 Task: Measure the distance between New Orleans and Mobile.
Action: Mouse moved to (172, 153)
Screenshot: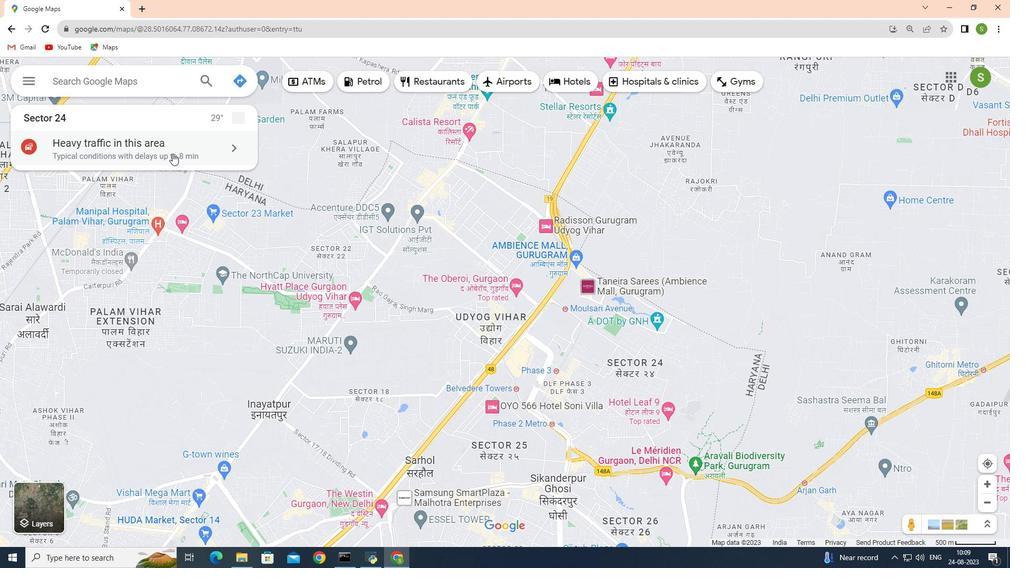 
Action: Mouse pressed left at (172, 153)
Screenshot: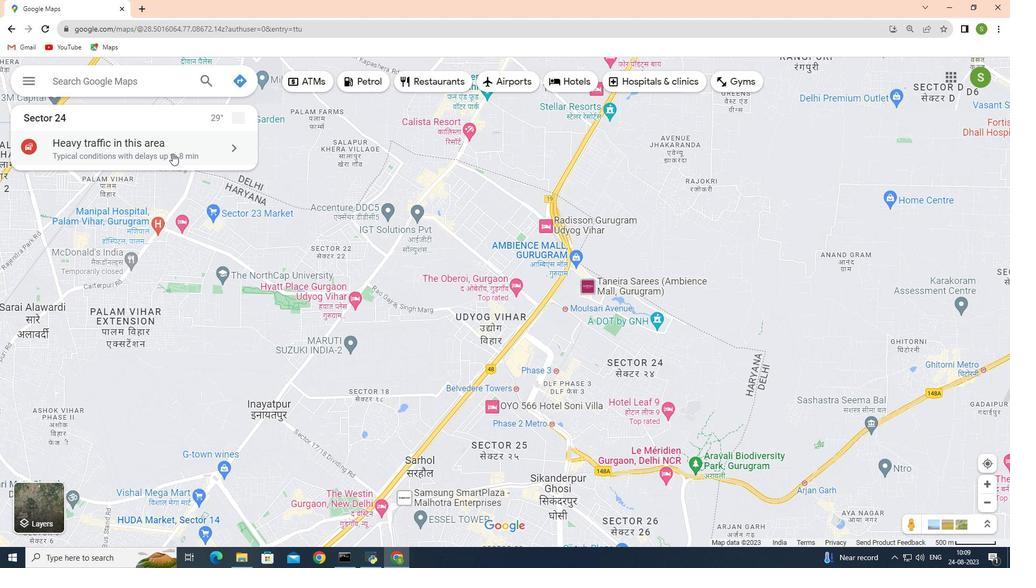 
Action: Mouse moved to (116, 116)
Screenshot: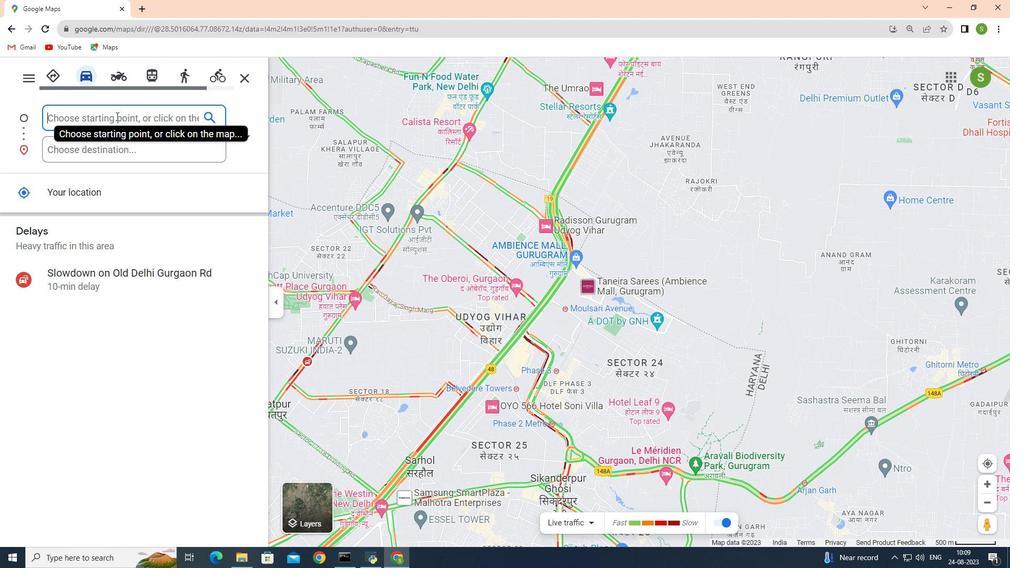 
Action: Mouse pressed left at (116, 116)
Screenshot: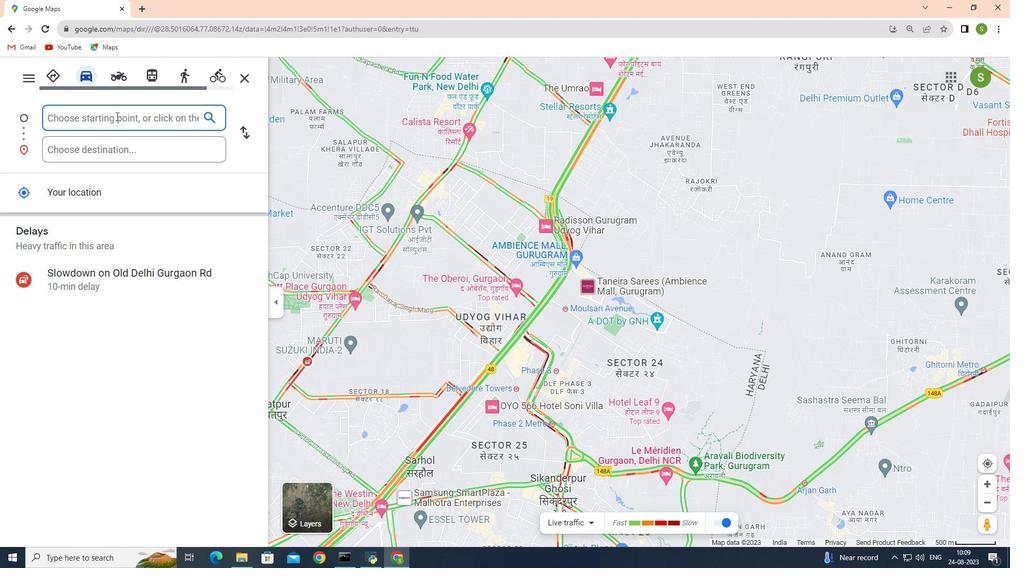 
Action: Key pressed <Key.shift>New<Key.space>orleans
Screenshot: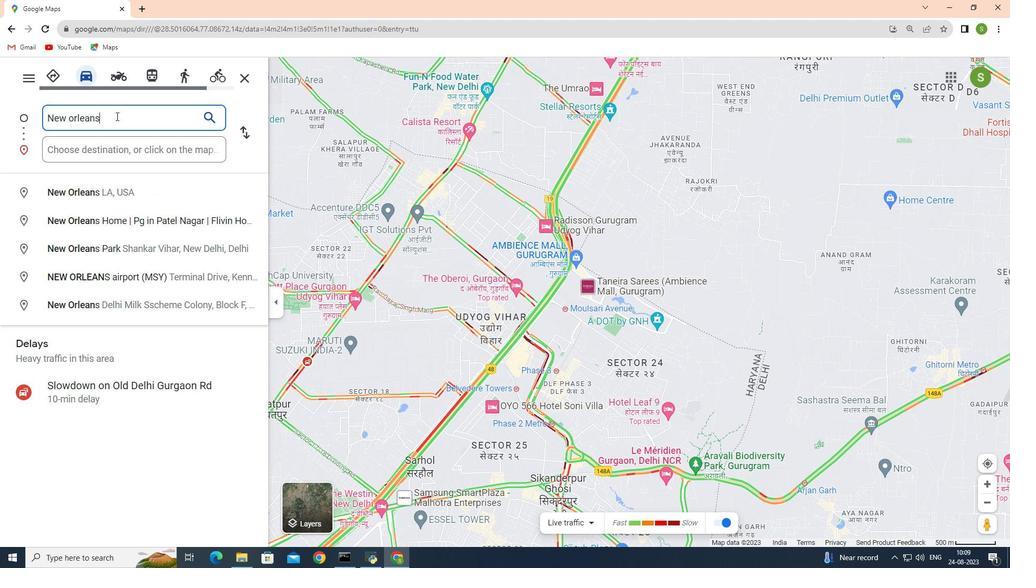 
Action: Mouse moved to (120, 190)
Screenshot: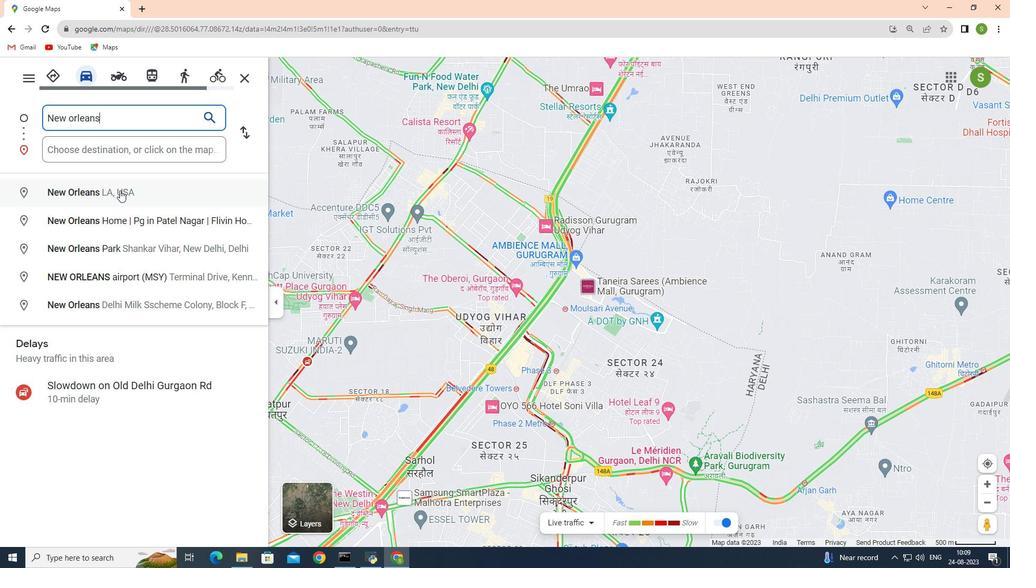 
Action: Mouse pressed left at (120, 190)
Screenshot: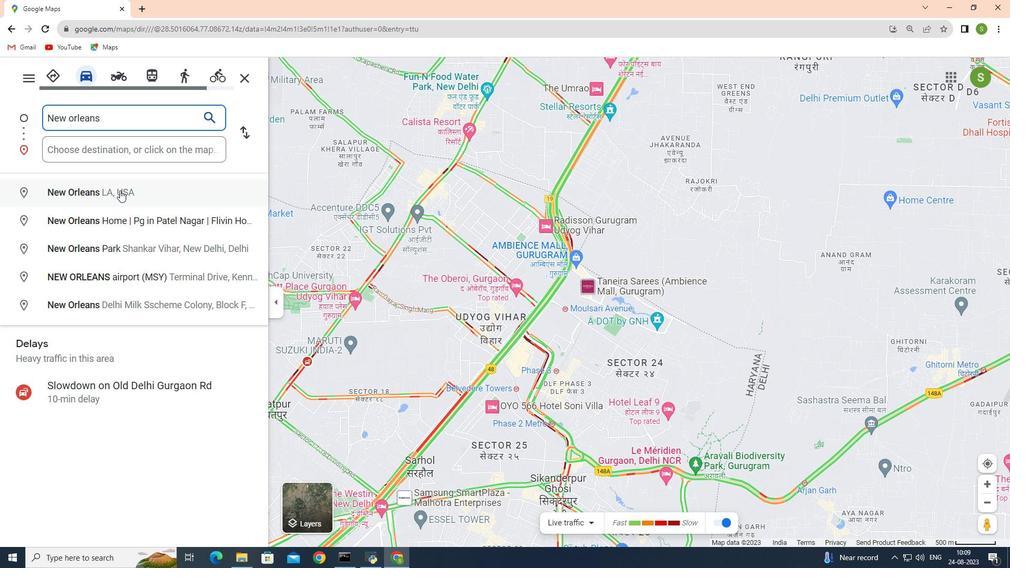 
Action: Mouse moved to (100, 148)
Screenshot: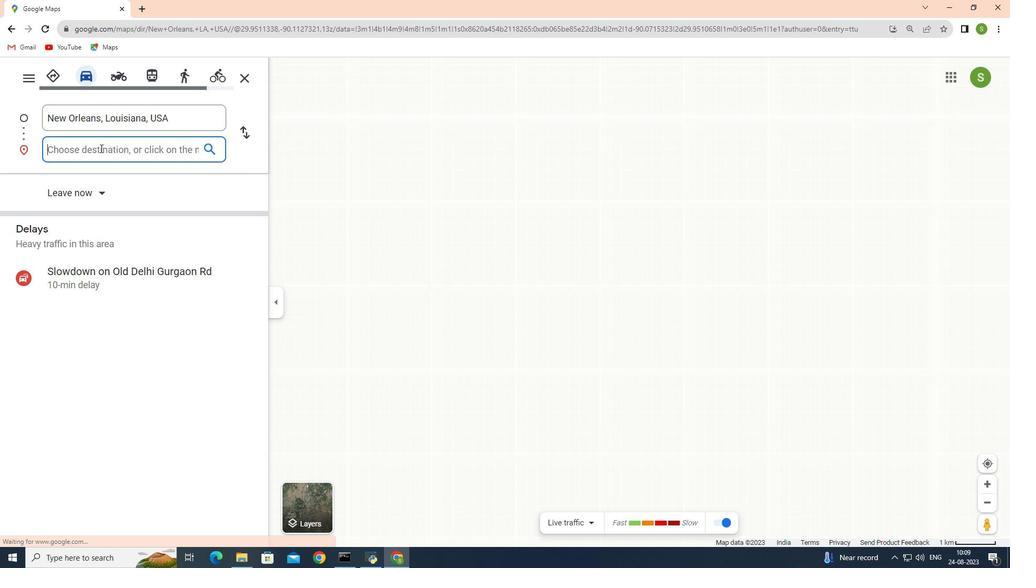 
Action: Mouse pressed left at (100, 148)
Screenshot: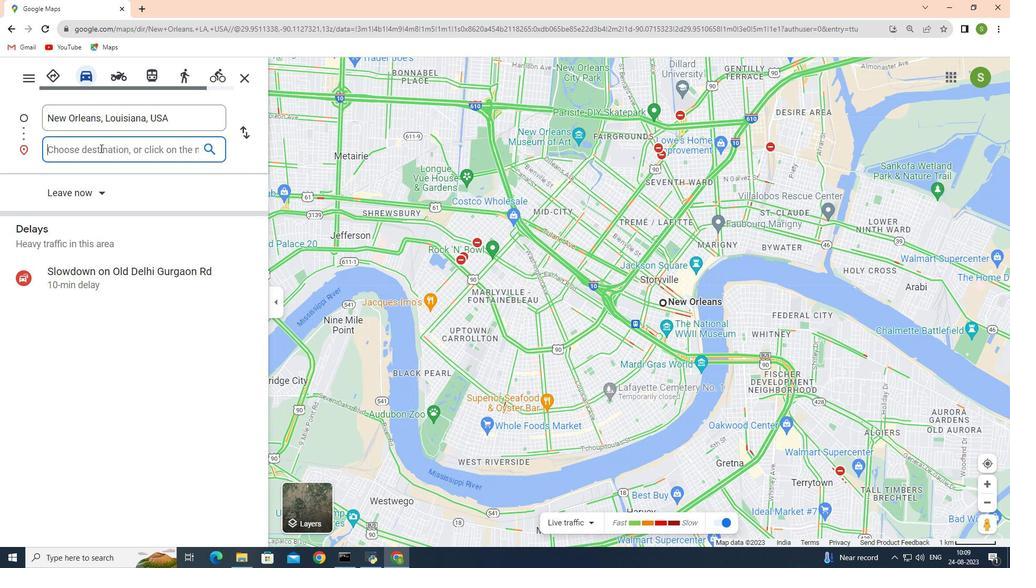 
Action: Key pressed <Key.shift>Mobile
Screenshot: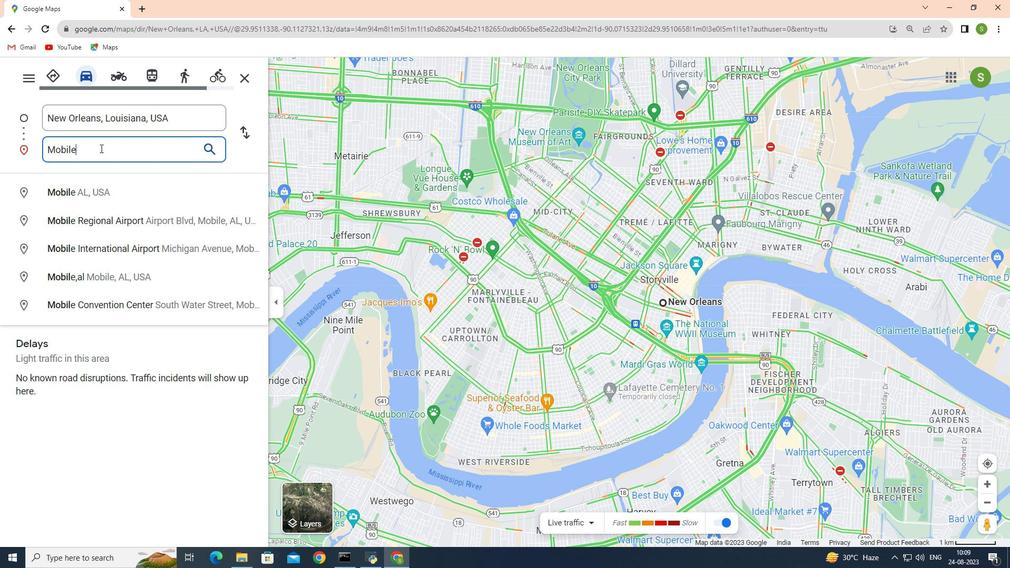 
Action: Mouse moved to (106, 188)
Screenshot: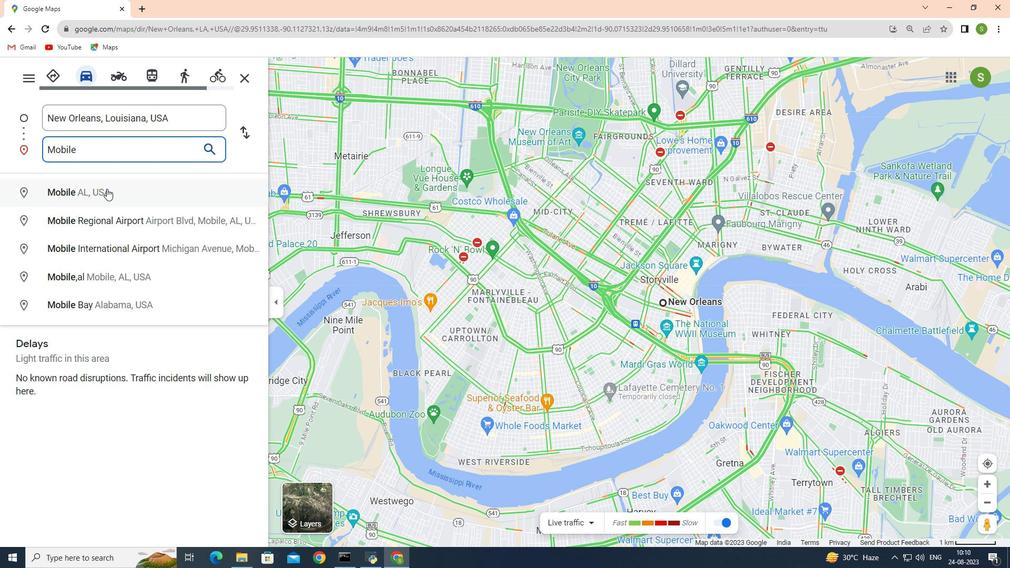 
Action: Mouse pressed left at (106, 188)
Screenshot: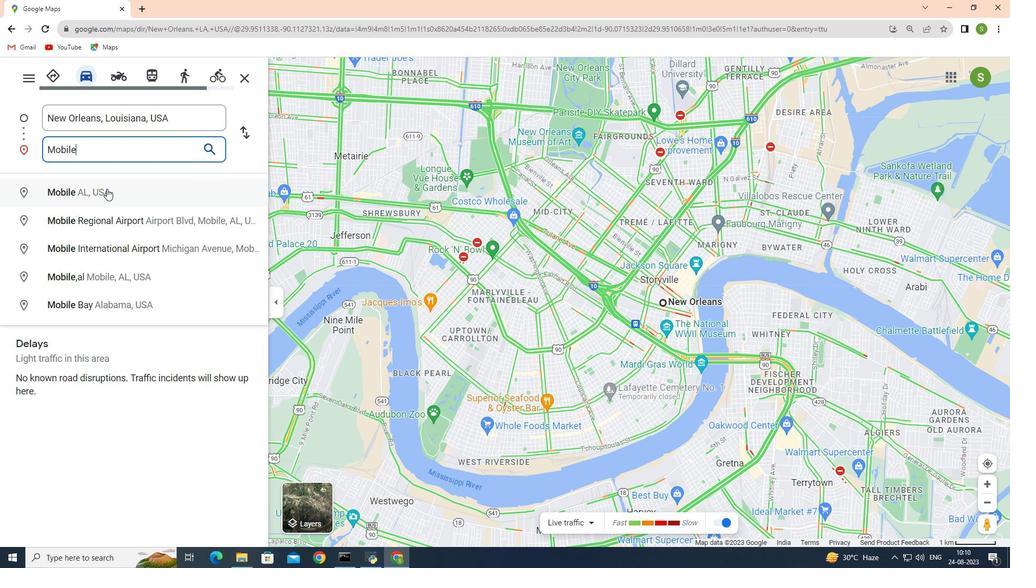 
Action: Mouse moved to (525, 509)
Screenshot: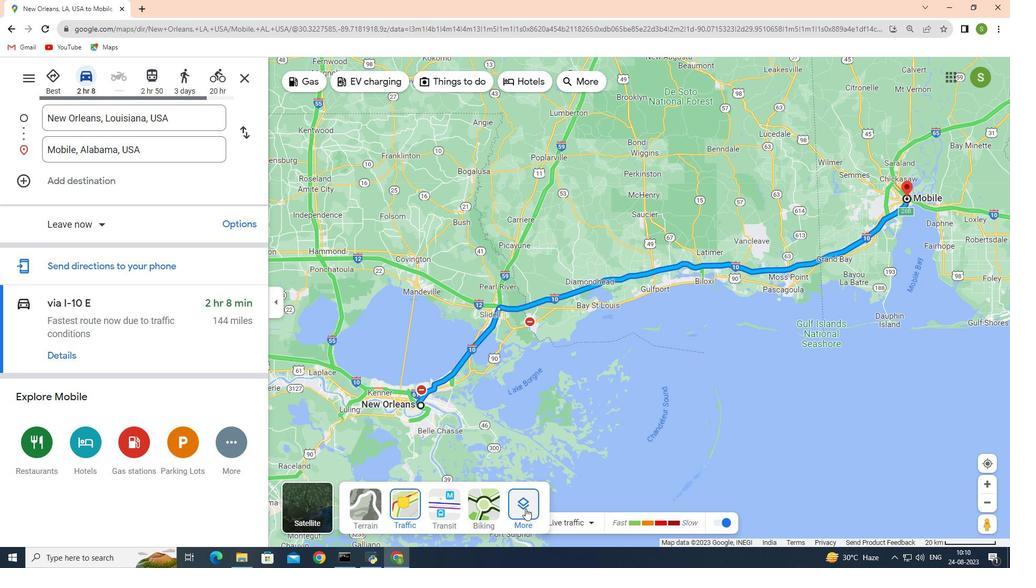 
Action: Mouse pressed left at (525, 509)
Screenshot: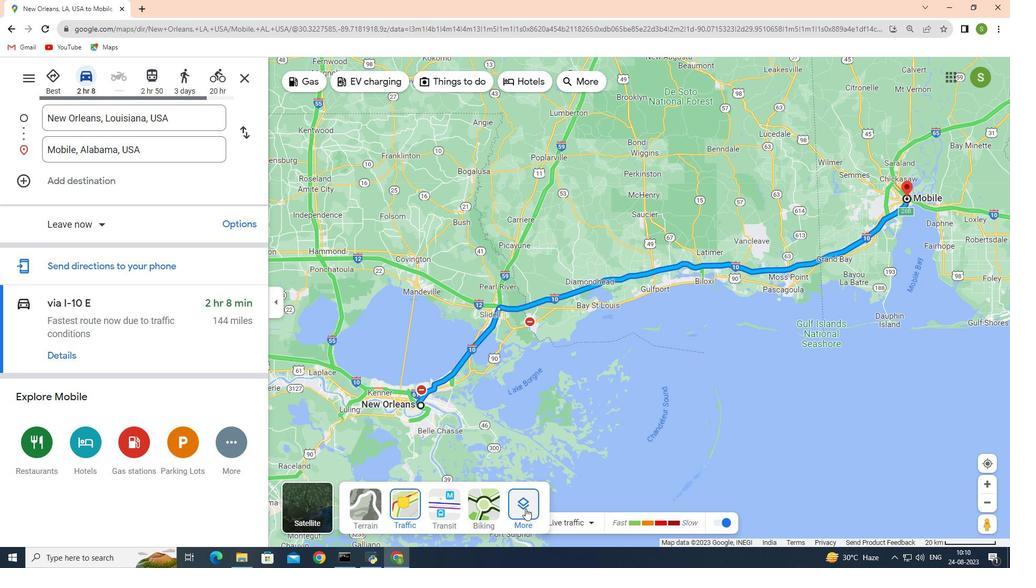 
Action: Mouse moved to (390, 401)
Screenshot: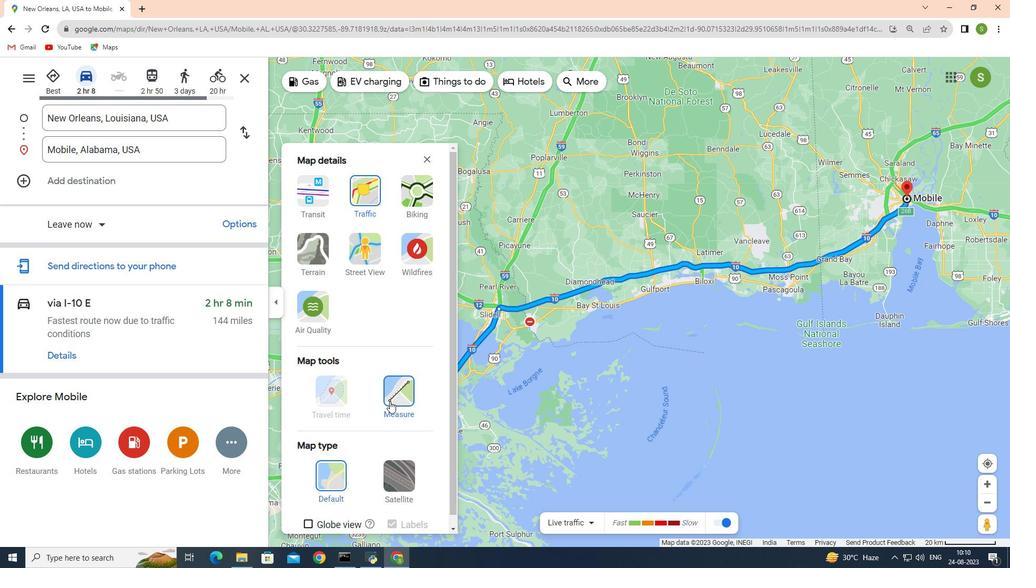 
Action: Mouse pressed left at (390, 401)
Screenshot: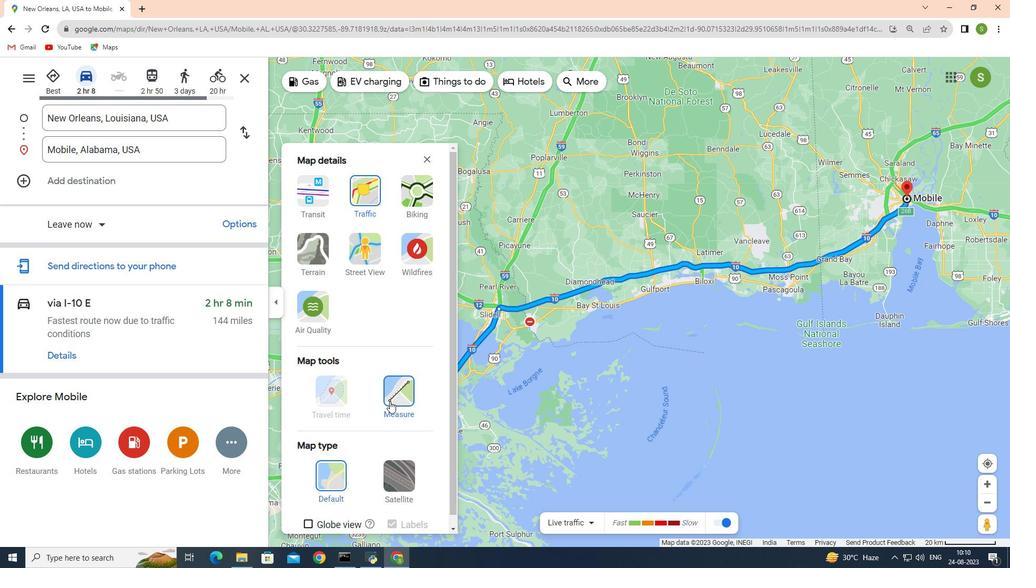 
Action: Mouse moved to (632, 425)
Screenshot: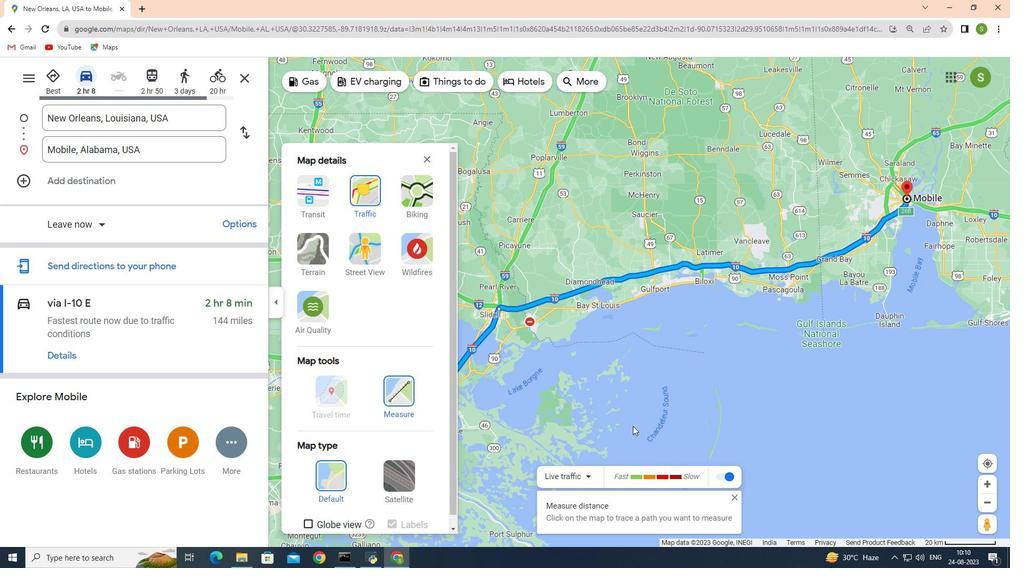 
Action: Mouse pressed left at (632, 425)
Screenshot: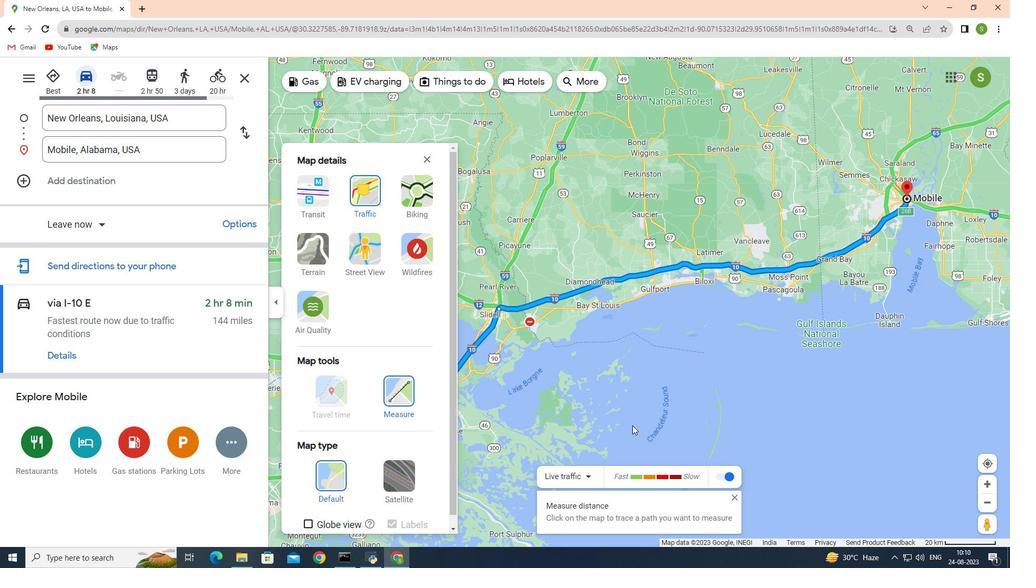 
Action: Mouse moved to (429, 156)
Screenshot: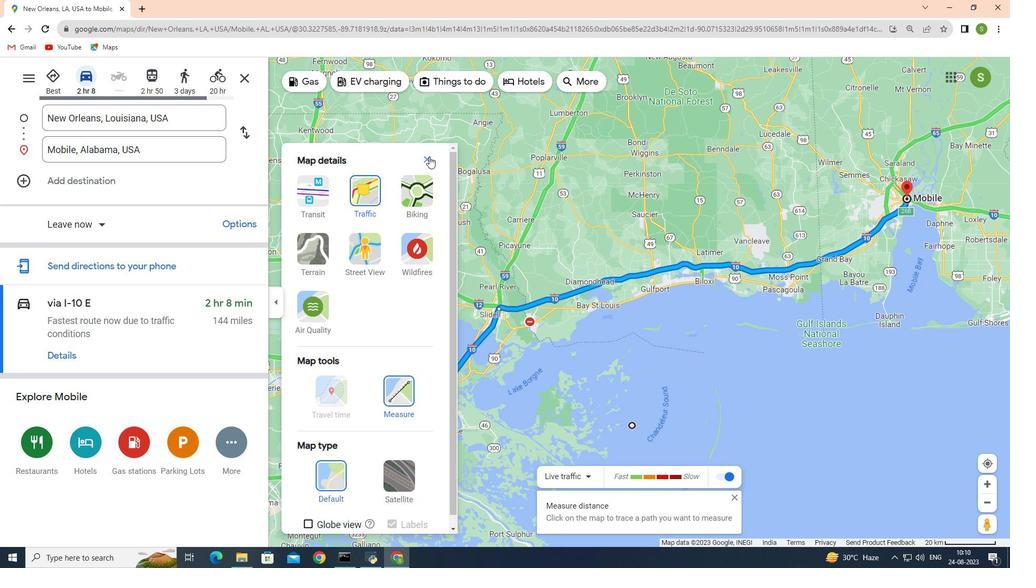 
Action: Mouse pressed left at (429, 156)
Screenshot: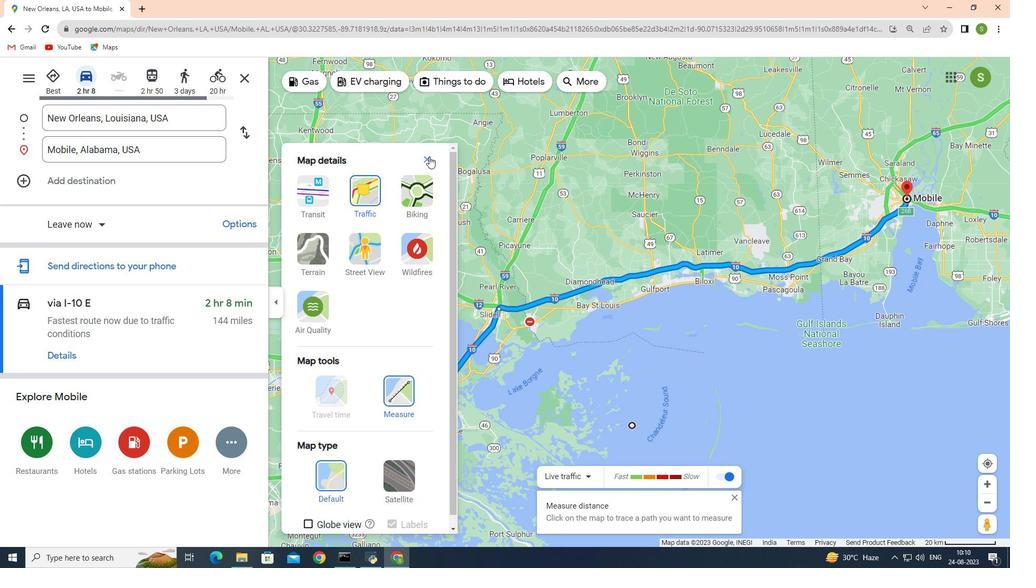
Action: Mouse moved to (422, 406)
Screenshot: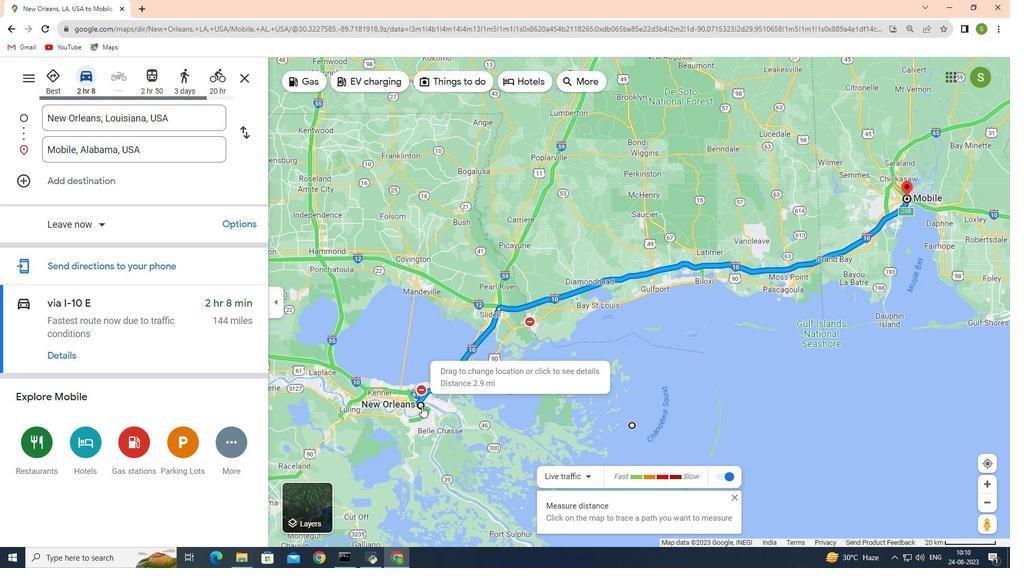 
Action: Mouse pressed left at (422, 406)
Screenshot: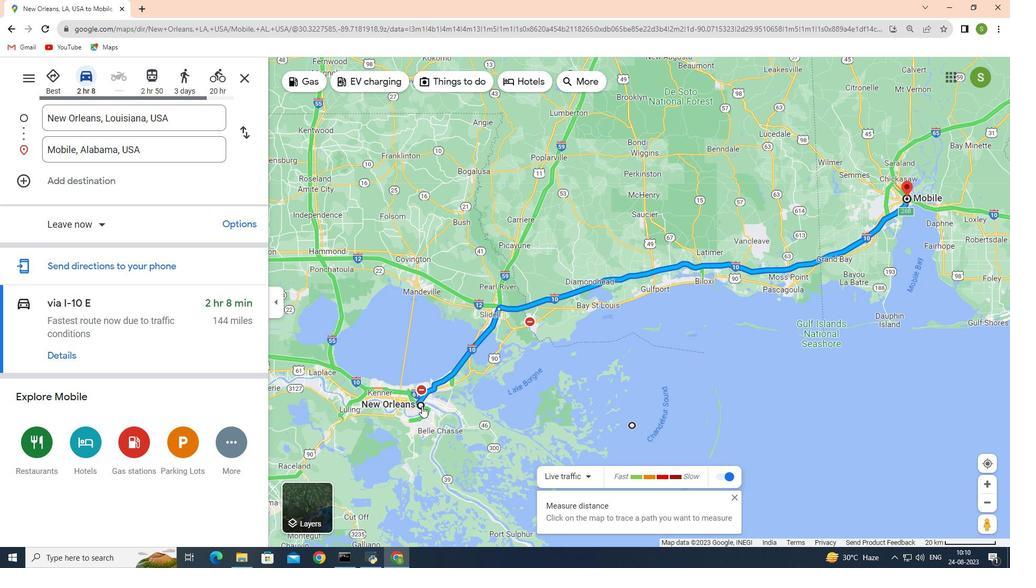 
Action: Mouse moved to (905, 196)
Screenshot: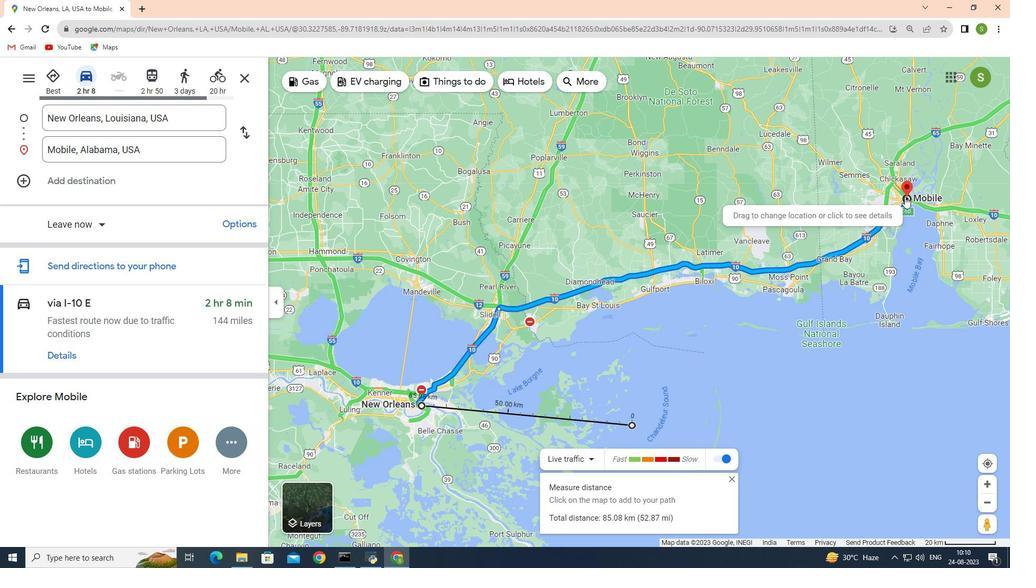 
Action: Mouse pressed left at (905, 196)
Screenshot: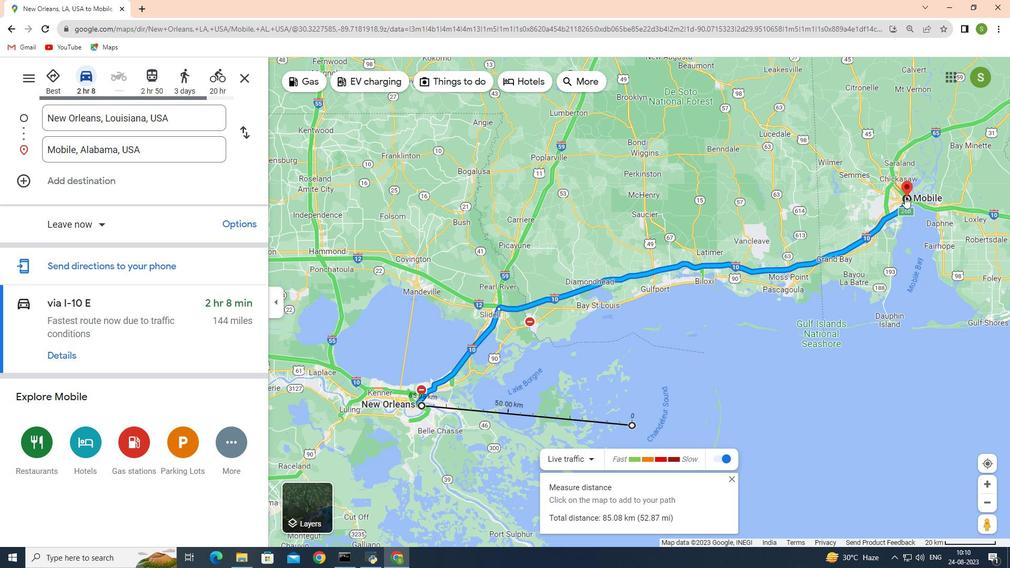 
Action: Mouse moved to (581, 388)
Screenshot: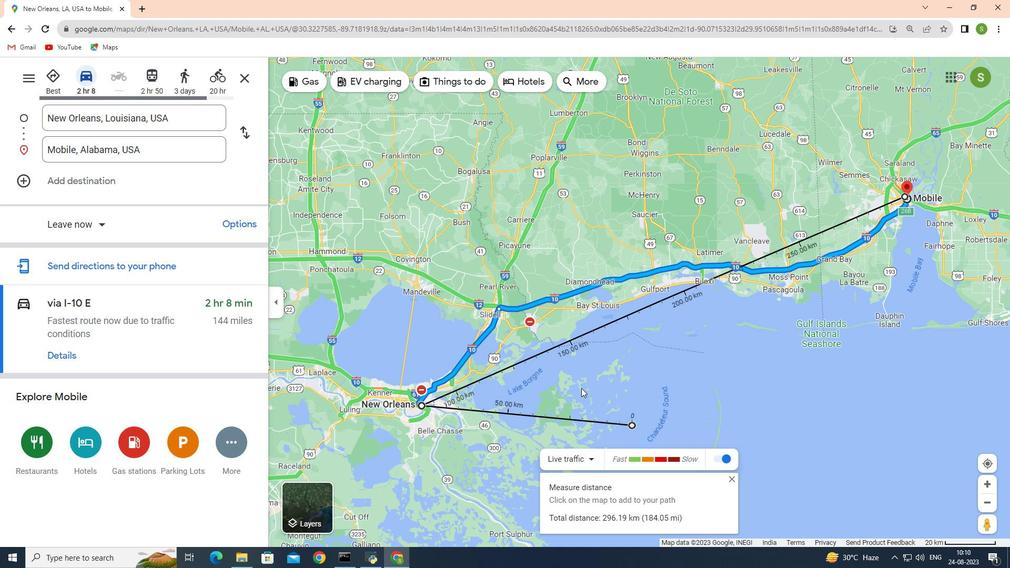
Action: Mouse scrolled (581, 387) with delta (0, 0)
Screenshot: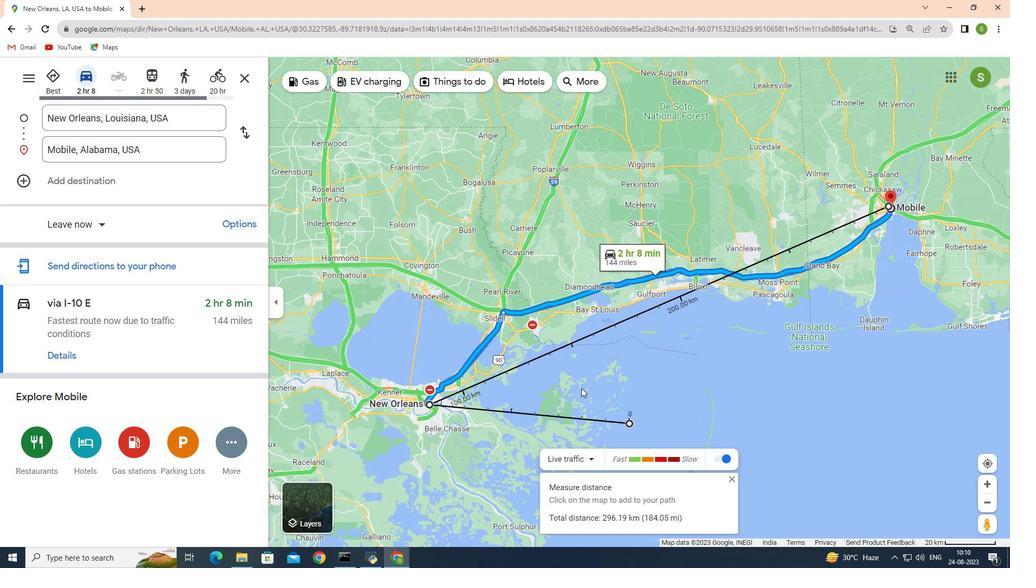 
Action: Mouse scrolled (581, 387) with delta (0, 0)
Screenshot: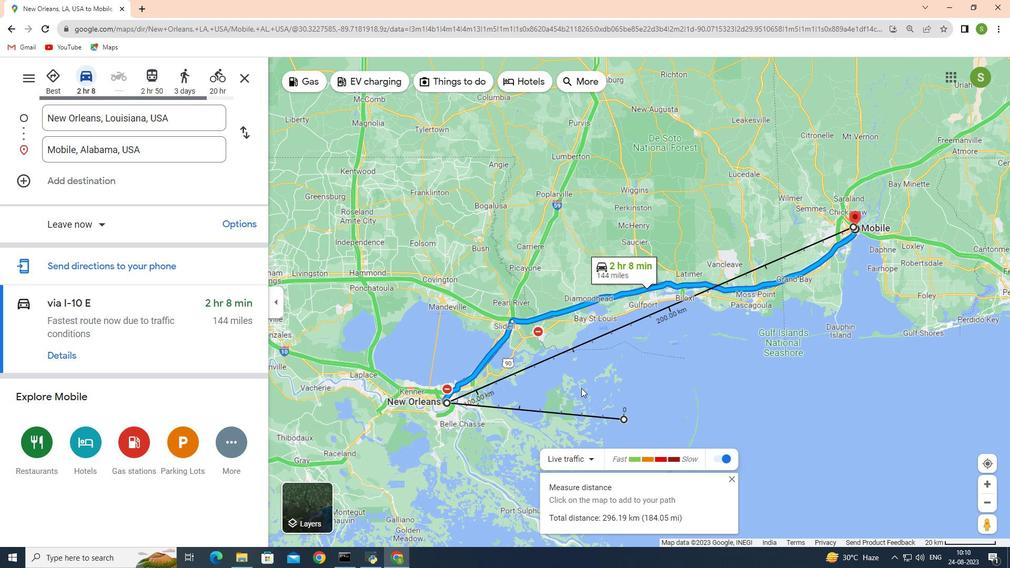 
Action: Mouse scrolled (581, 388) with delta (0, 0)
Screenshot: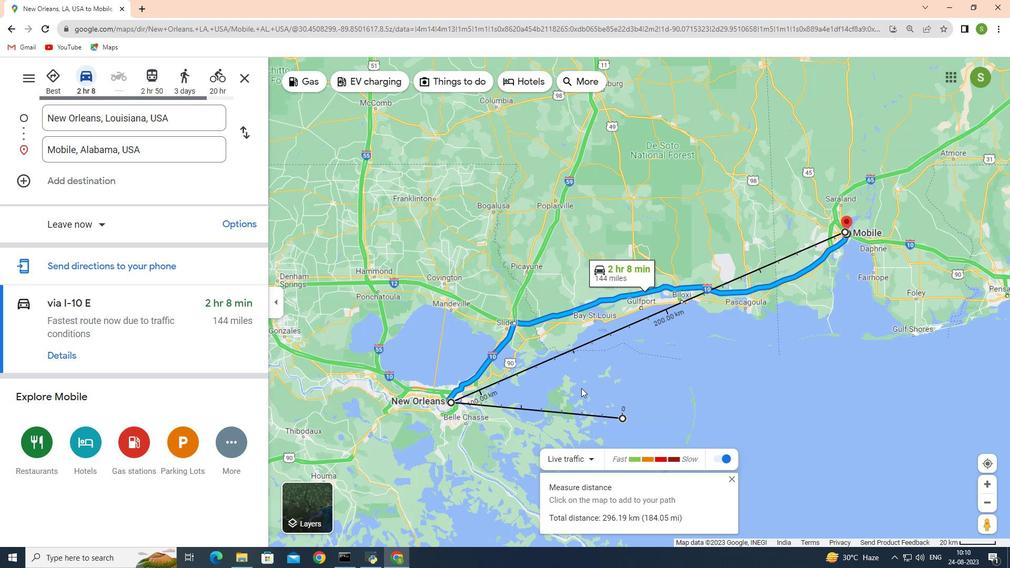 
Action: Mouse scrolled (581, 388) with delta (0, 0)
Screenshot: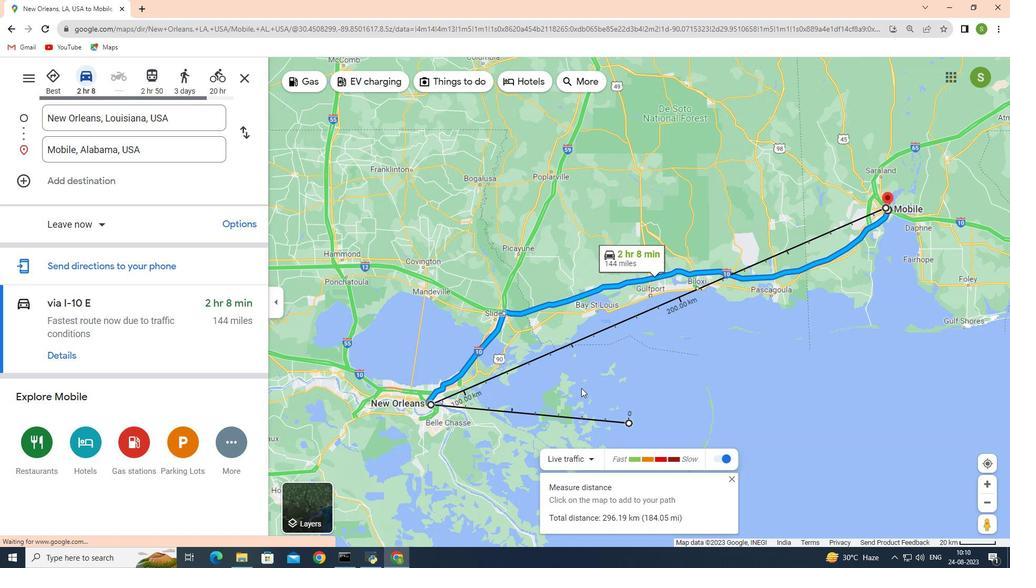 
Action: Mouse scrolled (581, 388) with delta (0, 0)
Screenshot: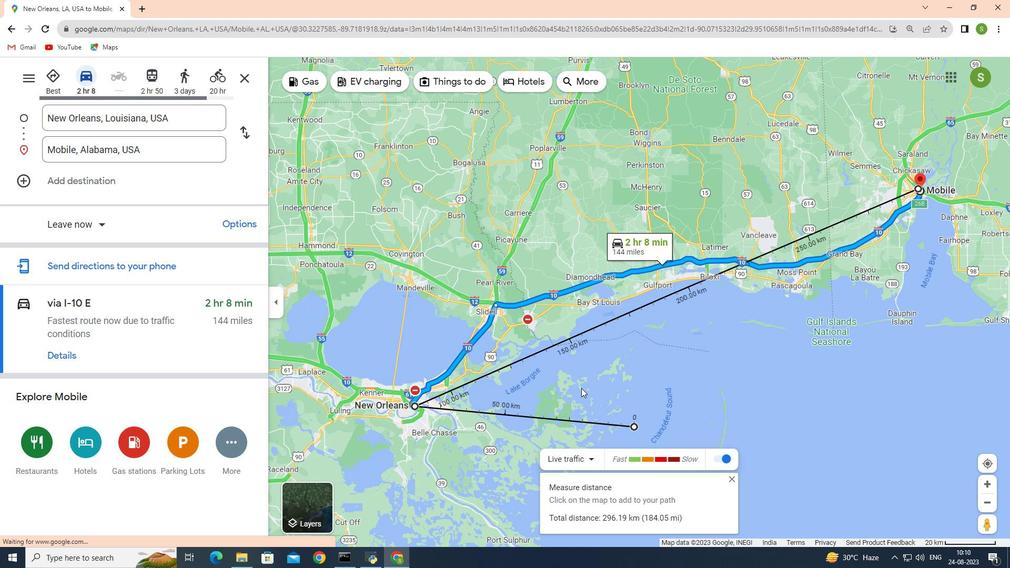 
Action: Mouse scrolled (581, 388) with delta (0, 0)
Screenshot: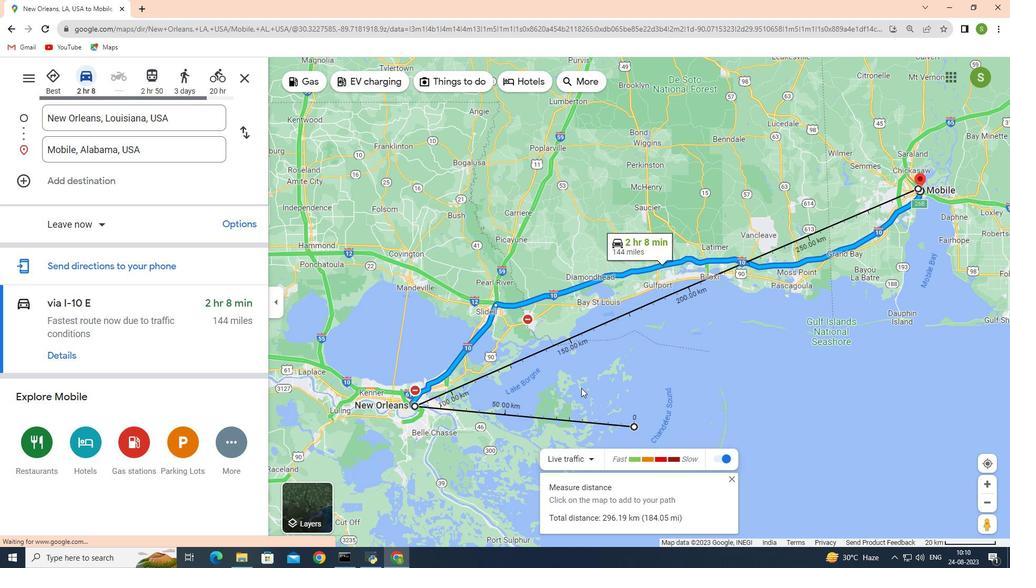 
Action: Mouse scrolled (581, 388) with delta (0, 0)
Screenshot: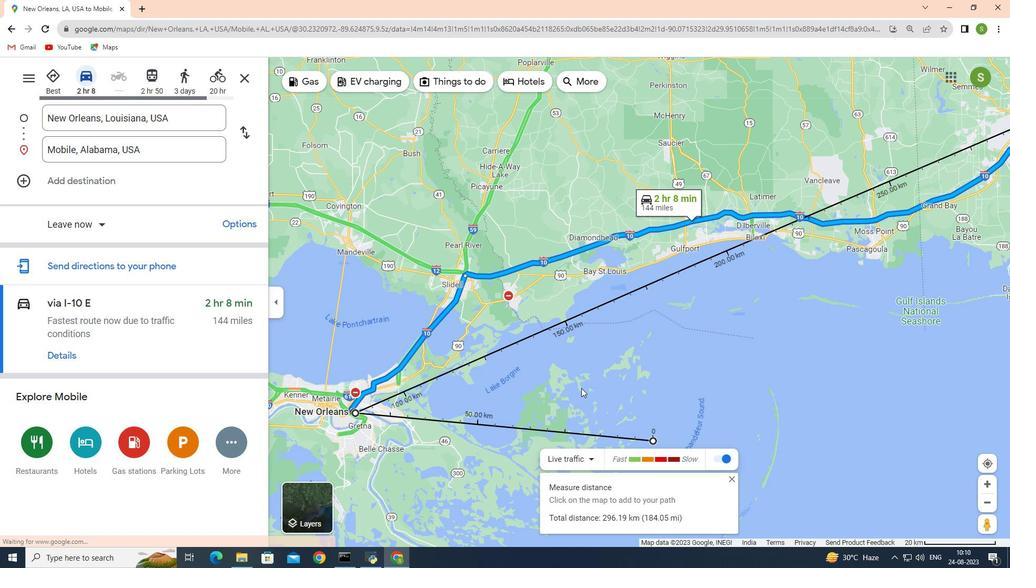 
Action: Mouse scrolled (581, 388) with delta (0, 0)
Screenshot: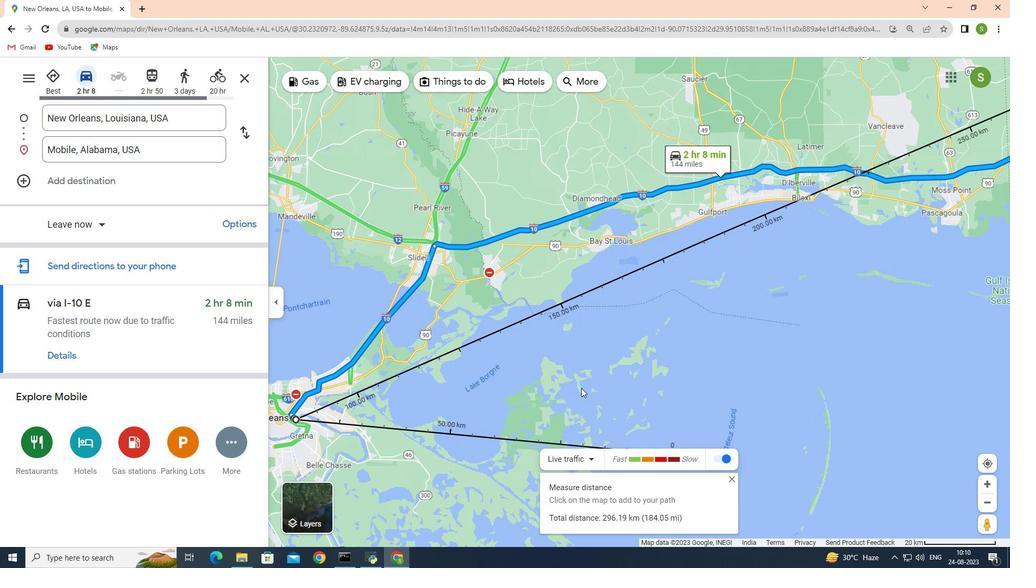 
Action: Mouse scrolled (581, 387) with delta (0, 0)
Screenshot: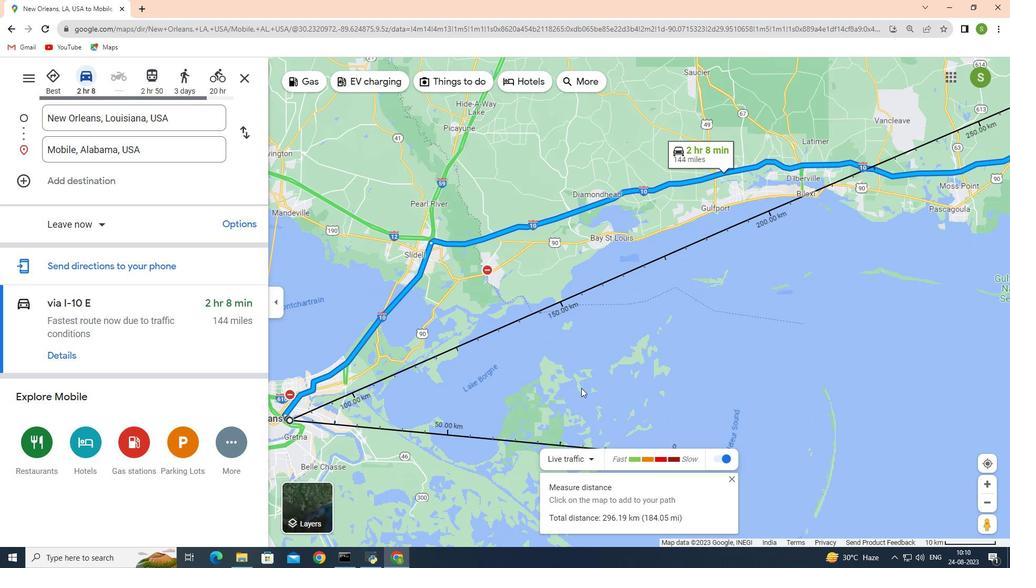 
Action: Mouse scrolled (581, 387) with delta (0, 0)
Screenshot: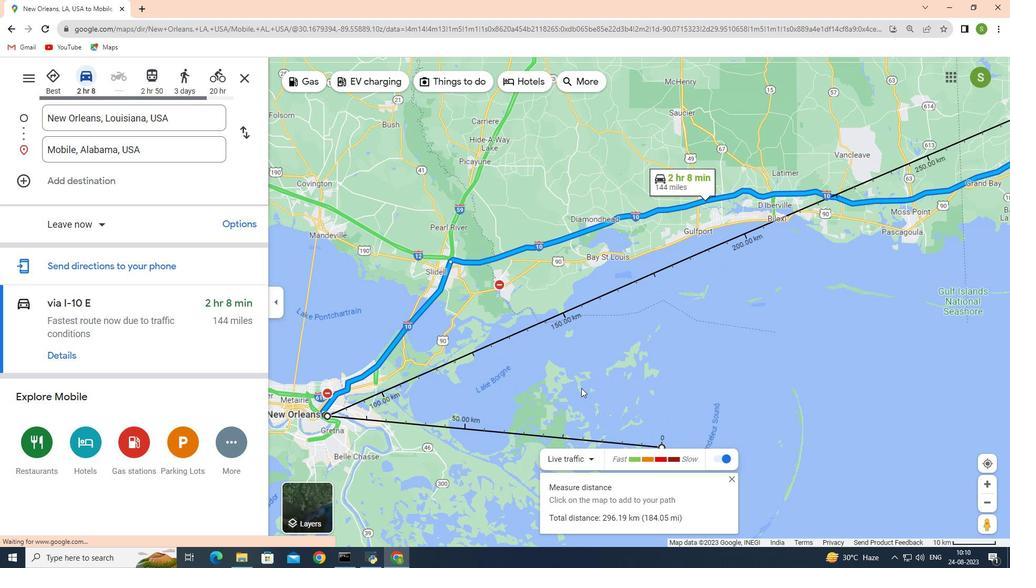 
Action: Mouse moved to (588, 386)
Screenshot: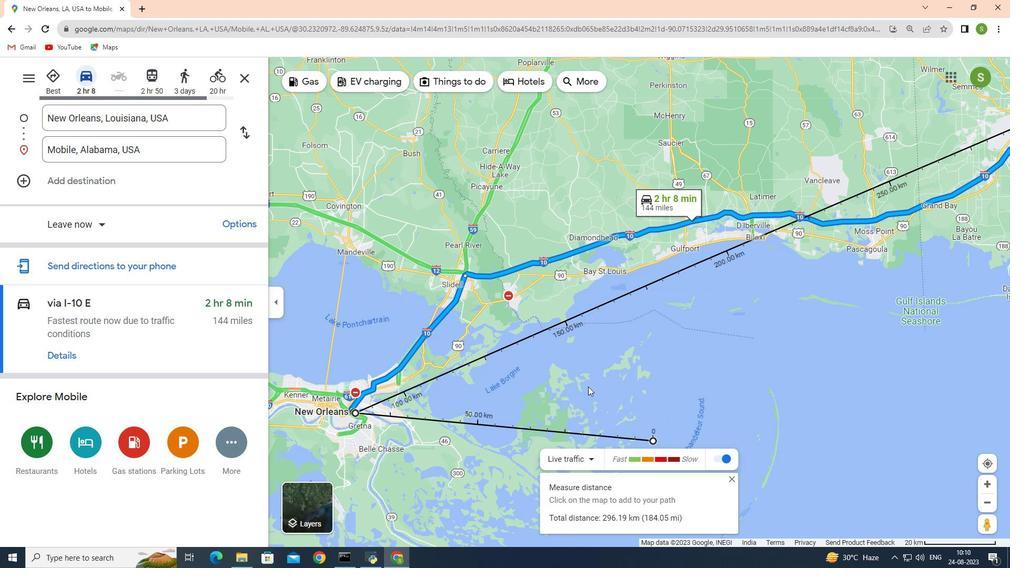 
Action: Mouse scrolled (588, 387) with delta (0, 0)
Screenshot: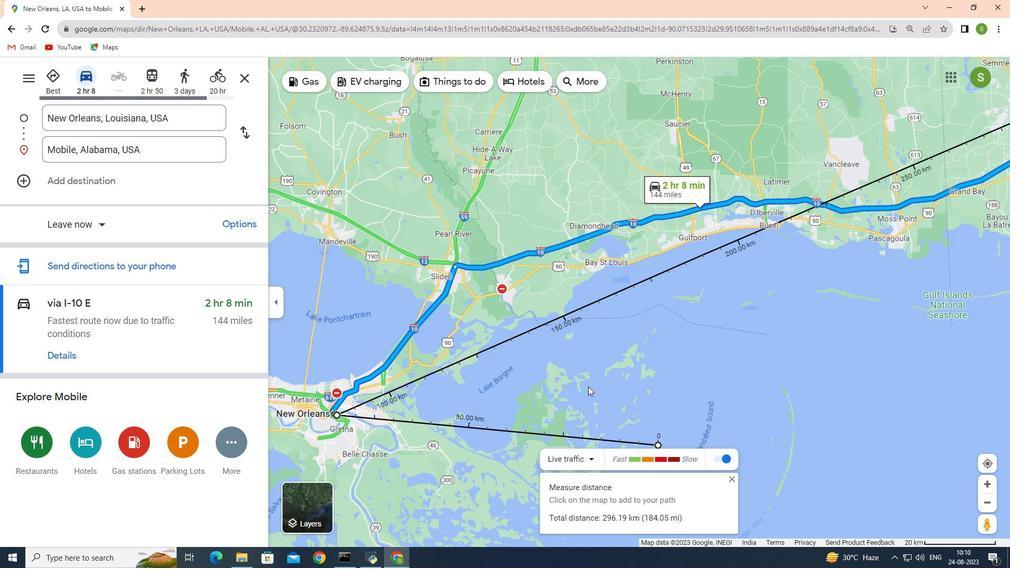 
Action: Mouse moved to (589, 386)
Screenshot: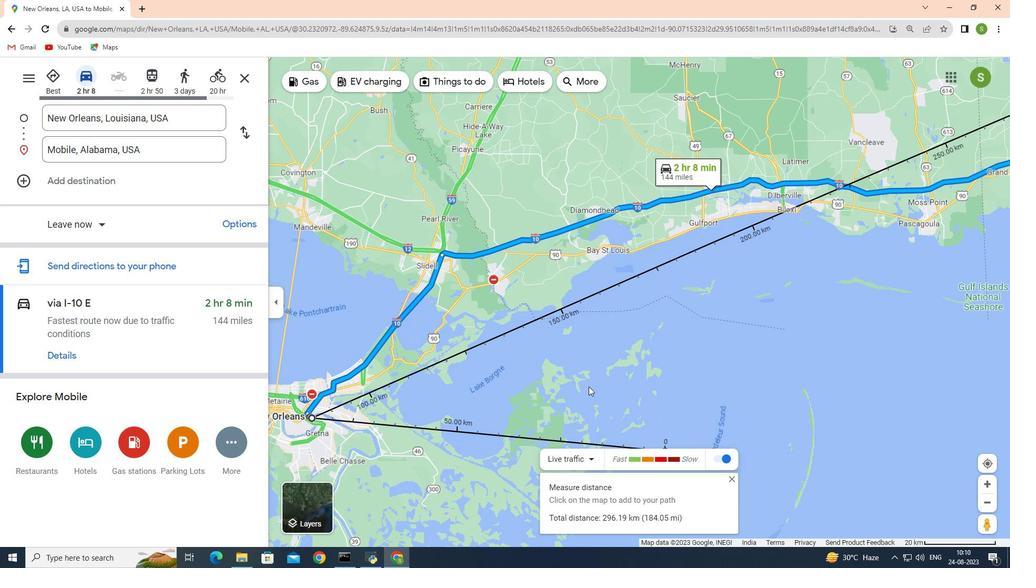
Action: Mouse scrolled (589, 386) with delta (0, 0)
Screenshot: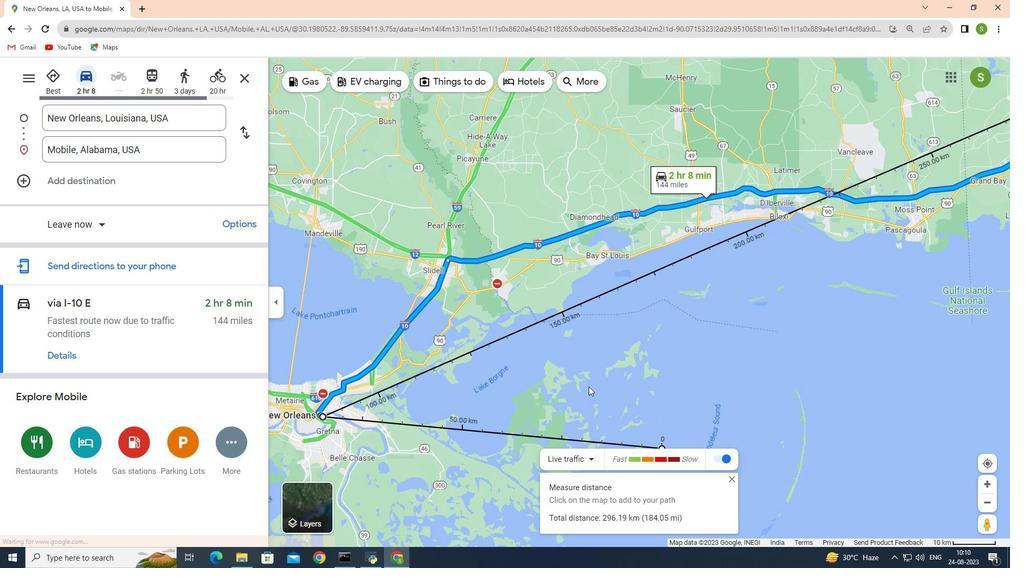 
Action: Mouse scrolled (589, 387) with delta (0, 0)
Screenshot: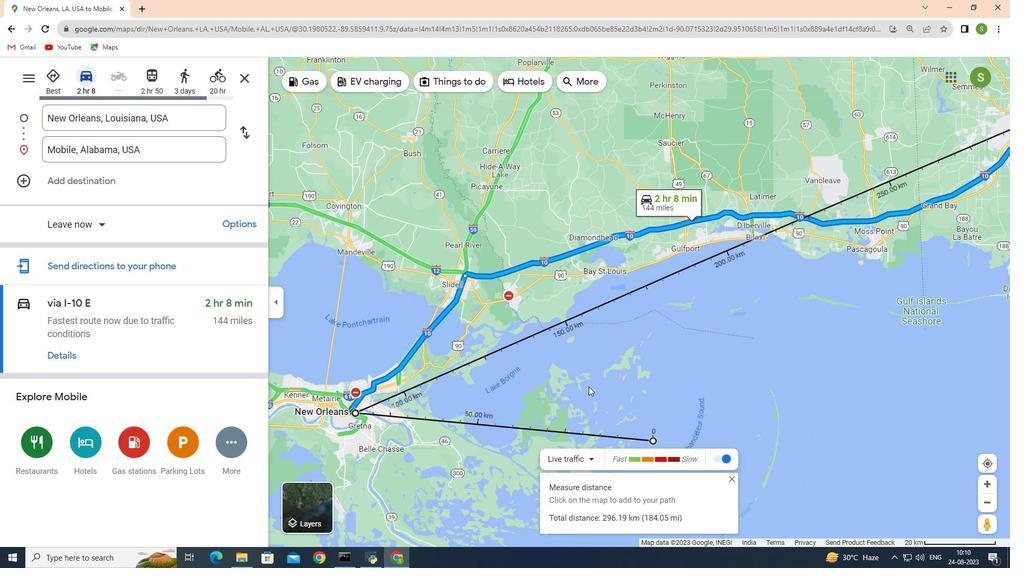 
Action: Mouse scrolled (589, 387) with delta (0, 0)
Screenshot: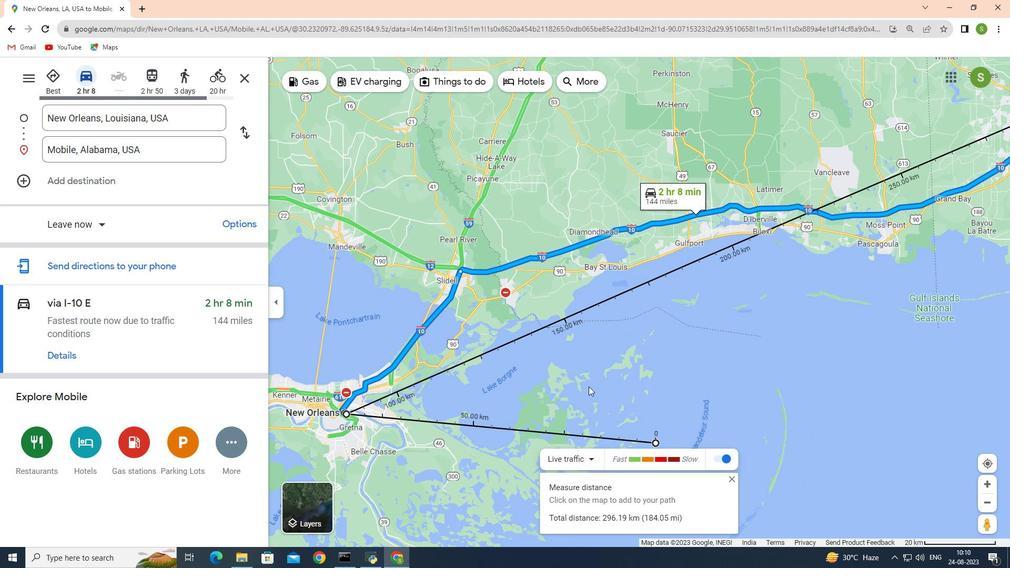 
Action: Mouse scrolled (589, 387) with delta (0, 0)
Screenshot: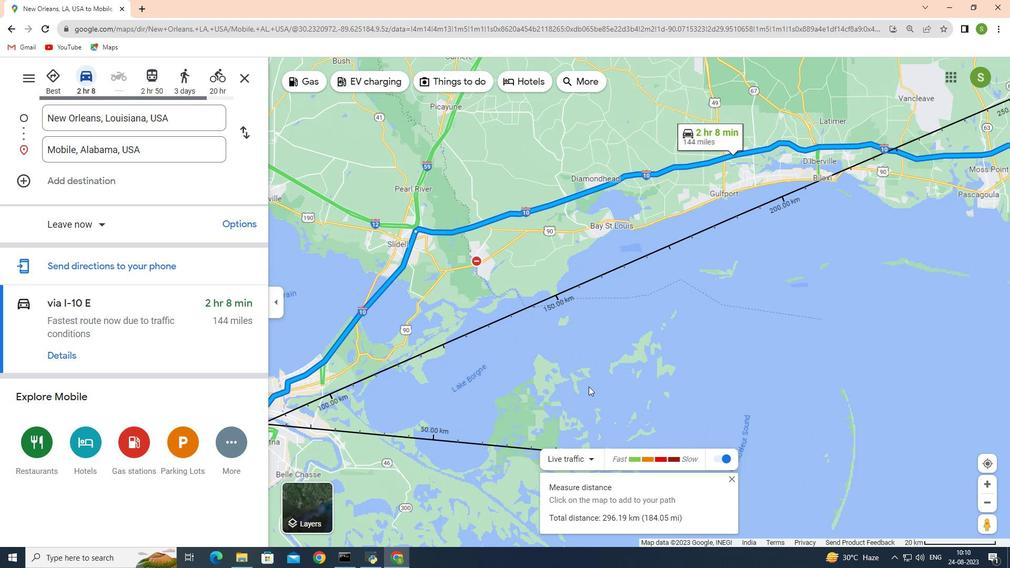 
Action: Mouse scrolled (589, 386) with delta (0, 0)
Screenshot: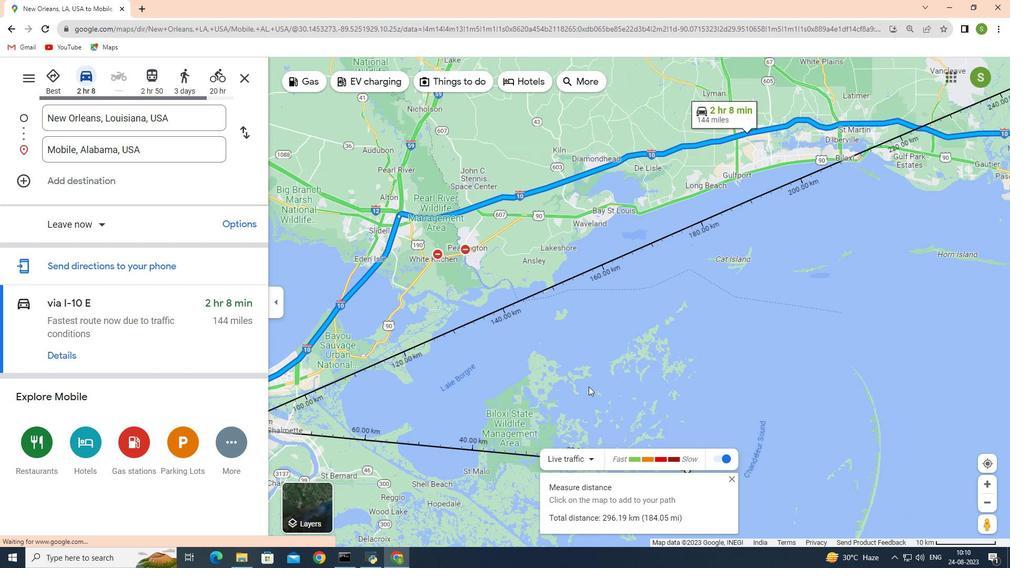 
Action: Mouse scrolled (589, 386) with delta (0, 0)
Screenshot: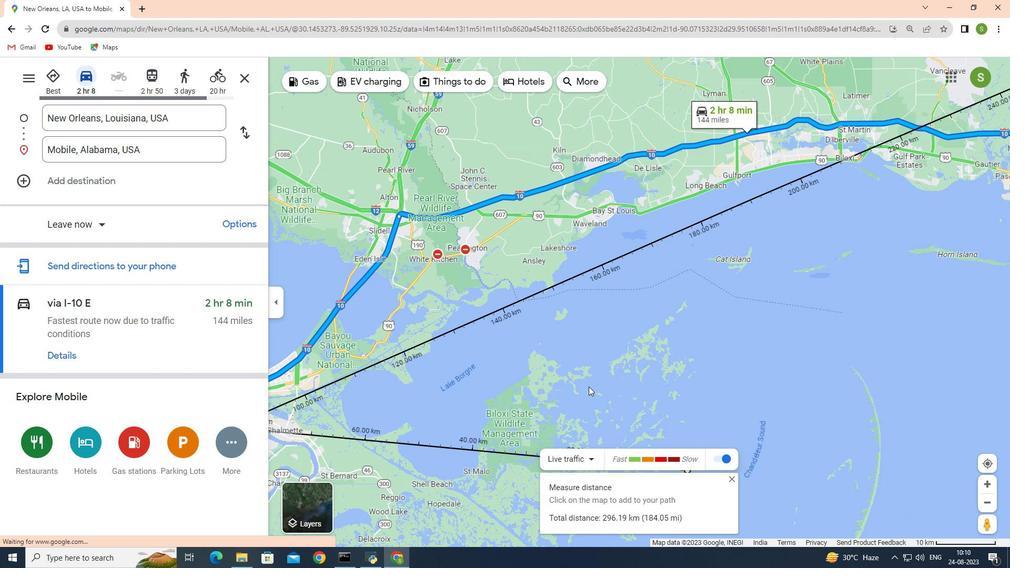 
Action: Mouse scrolled (589, 386) with delta (0, 0)
Screenshot: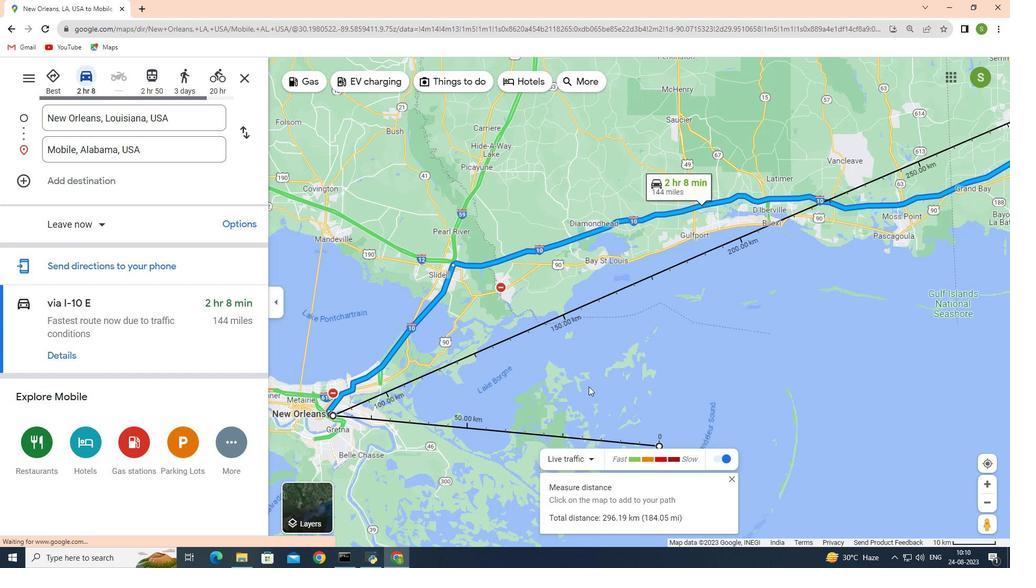 
Action: Mouse scrolled (589, 386) with delta (0, 0)
Screenshot: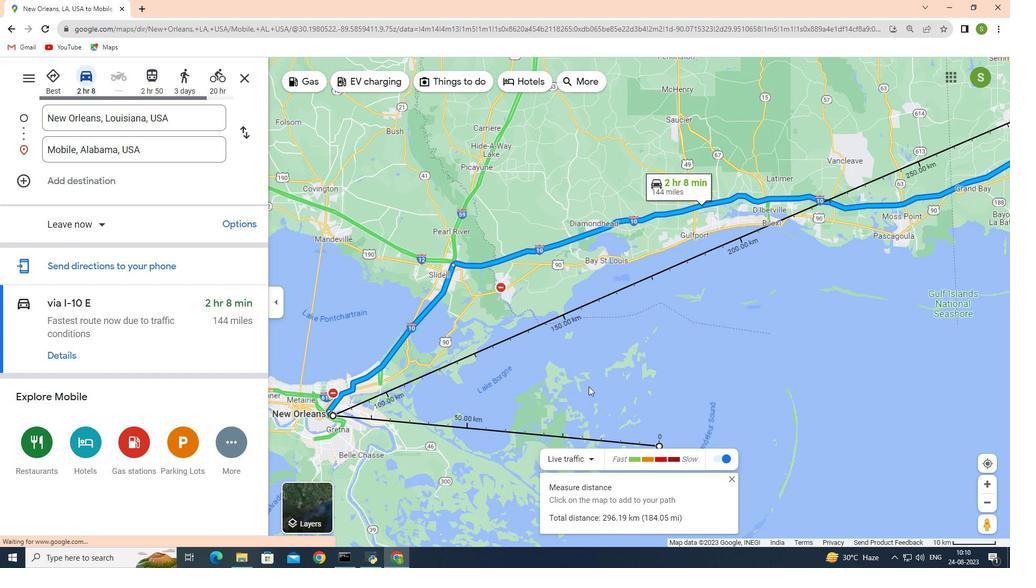 
Action: Mouse scrolled (589, 386) with delta (0, 0)
Screenshot: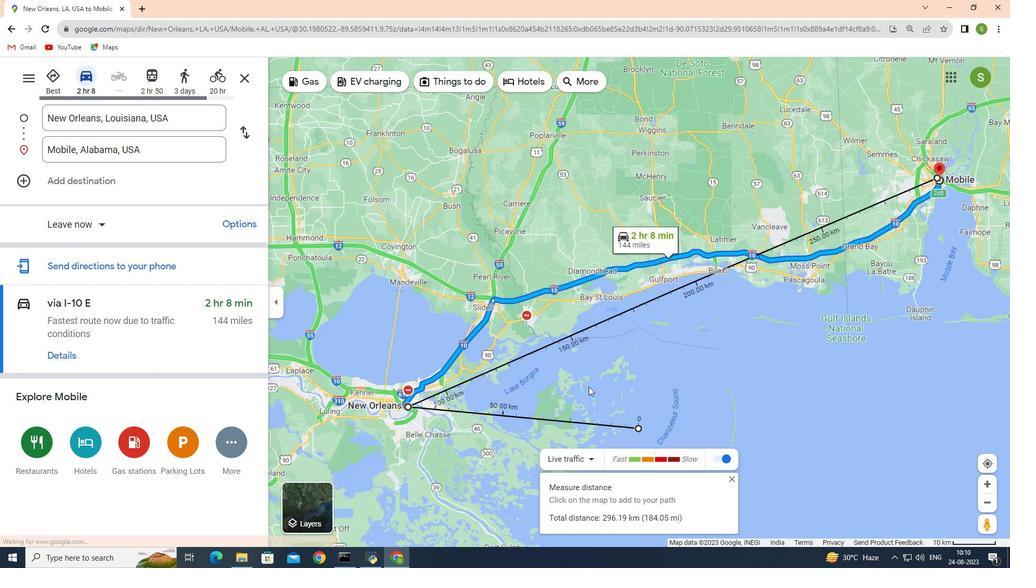
Action: Mouse scrolled (589, 386) with delta (0, 0)
Screenshot: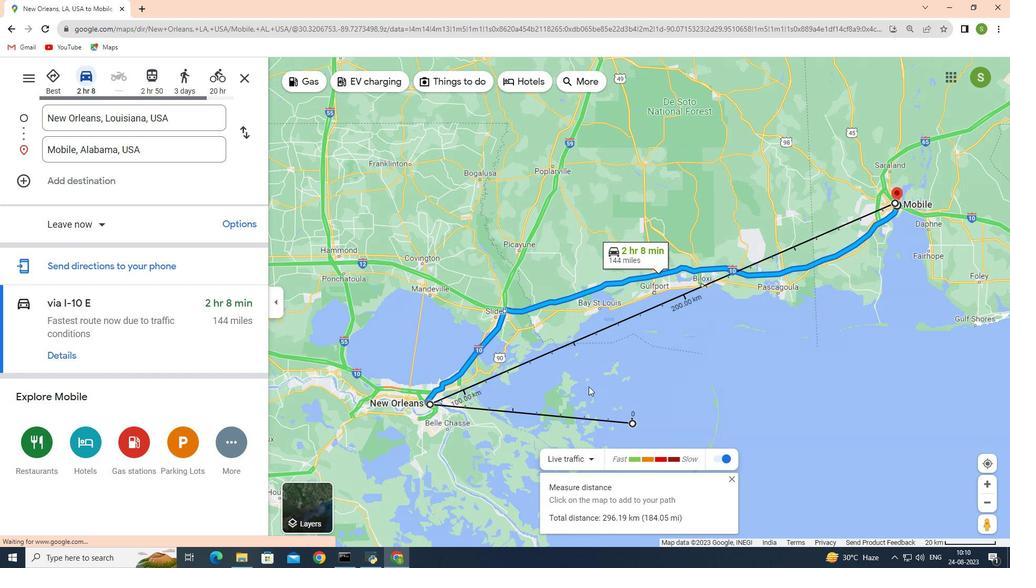
Action: Mouse scrolled (589, 386) with delta (0, 0)
Screenshot: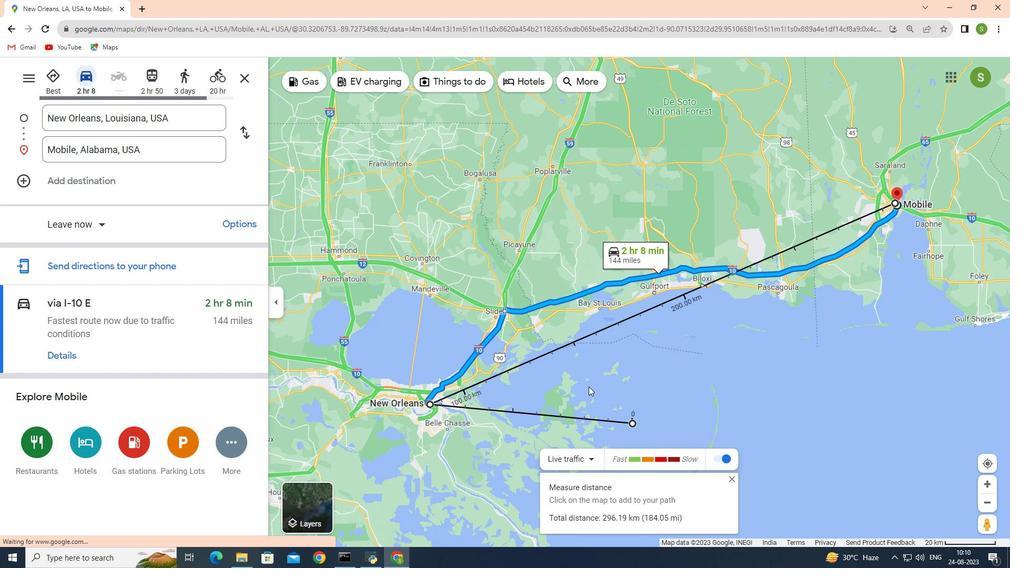 
Action: Mouse scrolled (589, 386) with delta (0, 0)
Screenshot: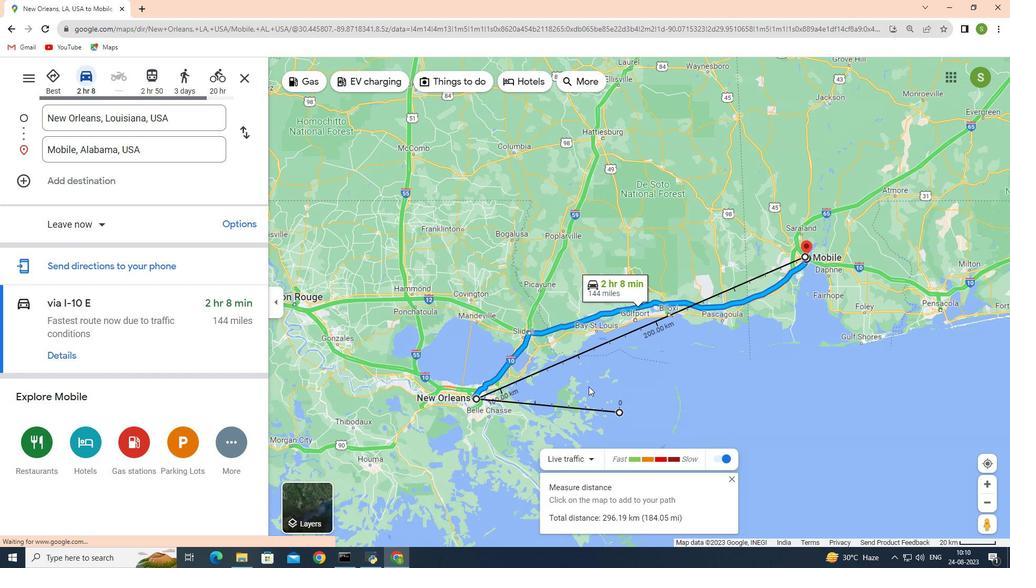 
Action: Mouse scrolled (589, 386) with delta (0, 0)
Screenshot: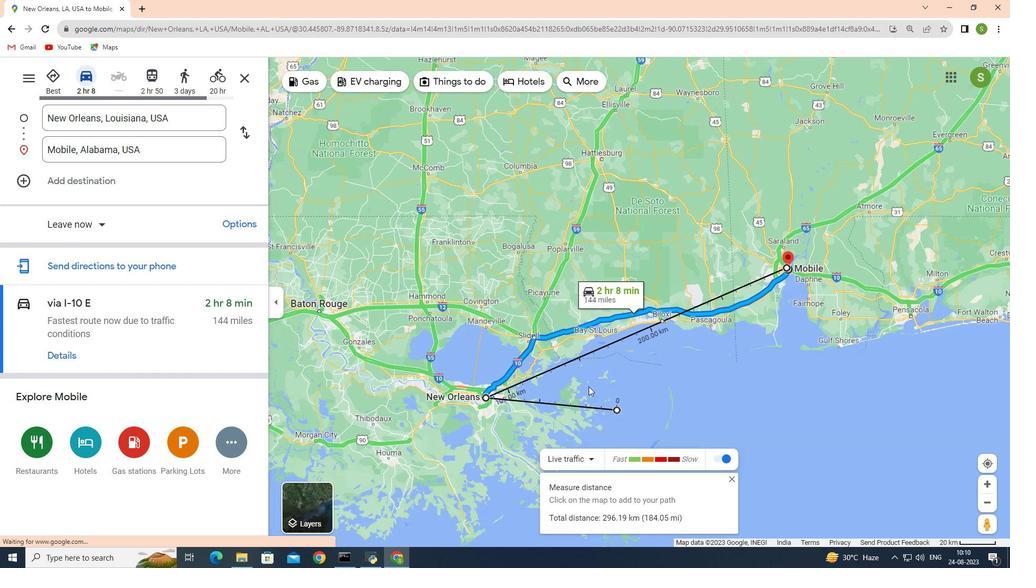 
Action: Mouse scrolled (589, 386) with delta (0, 0)
Screenshot: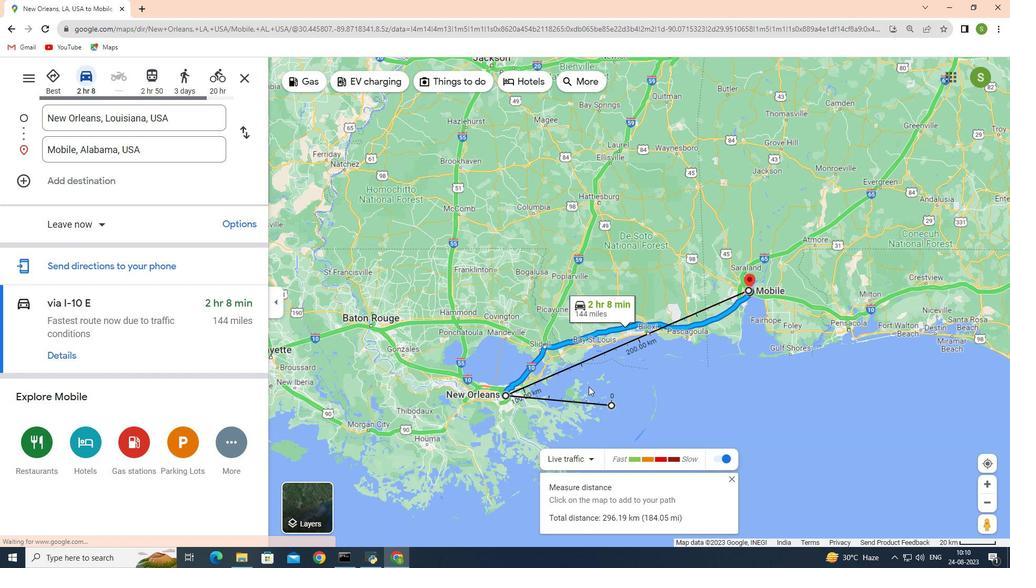 
Action: Mouse scrolled (589, 387) with delta (0, 0)
Screenshot: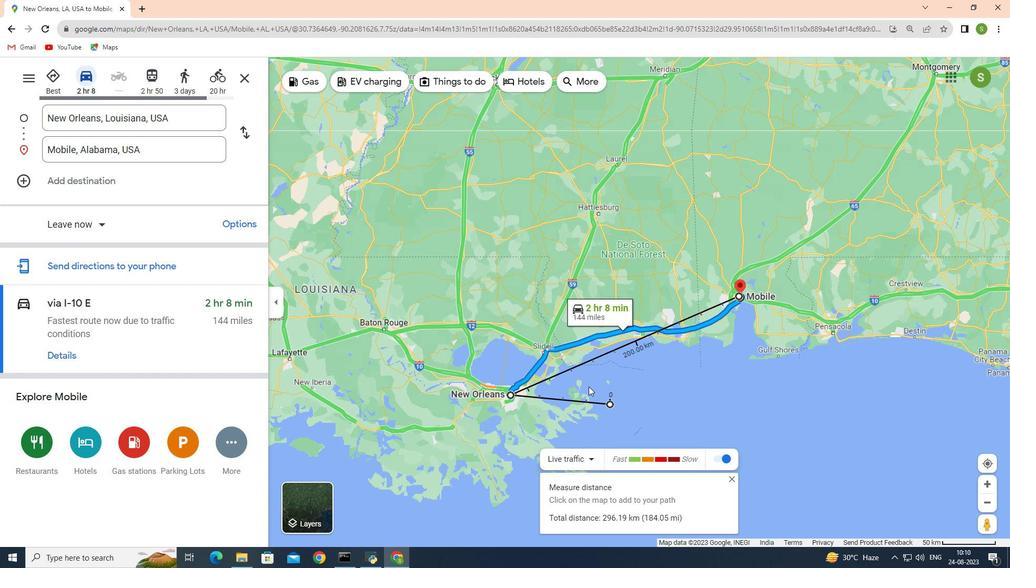 
Action: Mouse scrolled (589, 387) with delta (0, 0)
Screenshot: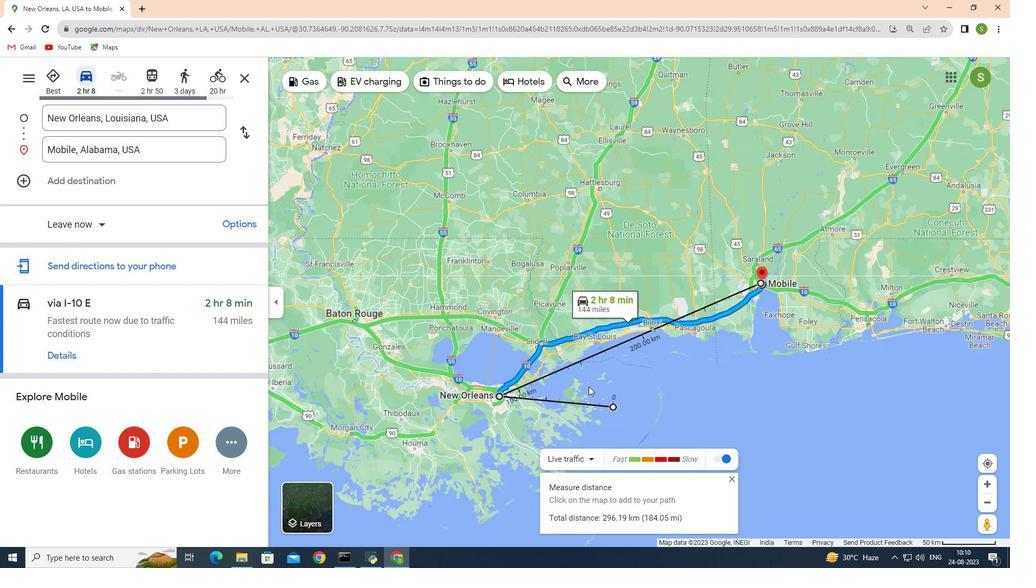 
Action: Mouse scrolled (589, 387) with delta (0, 0)
Screenshot: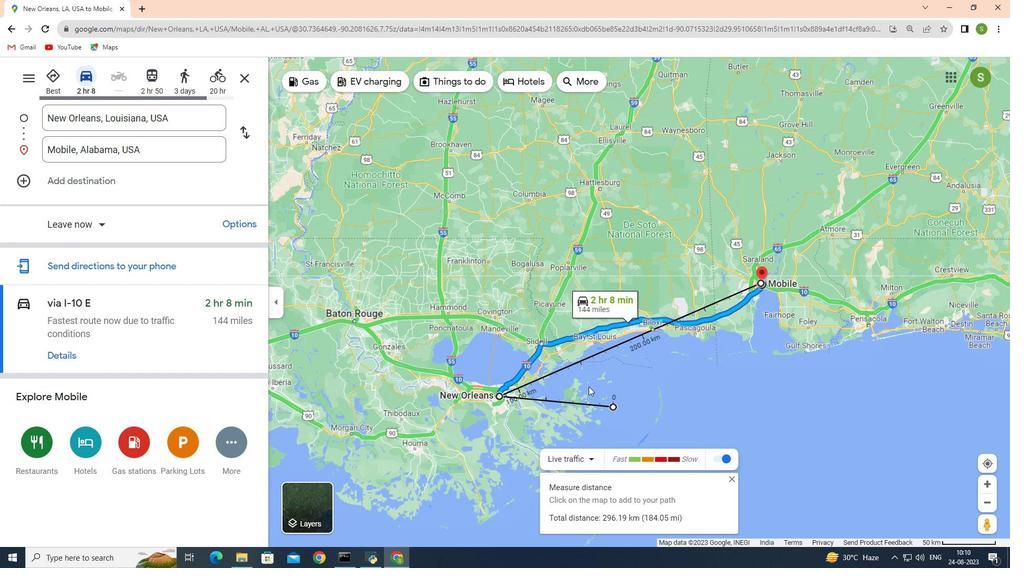 
Action: Mouse scrolled (589, 387) with delta (0, 0)
Screenshot: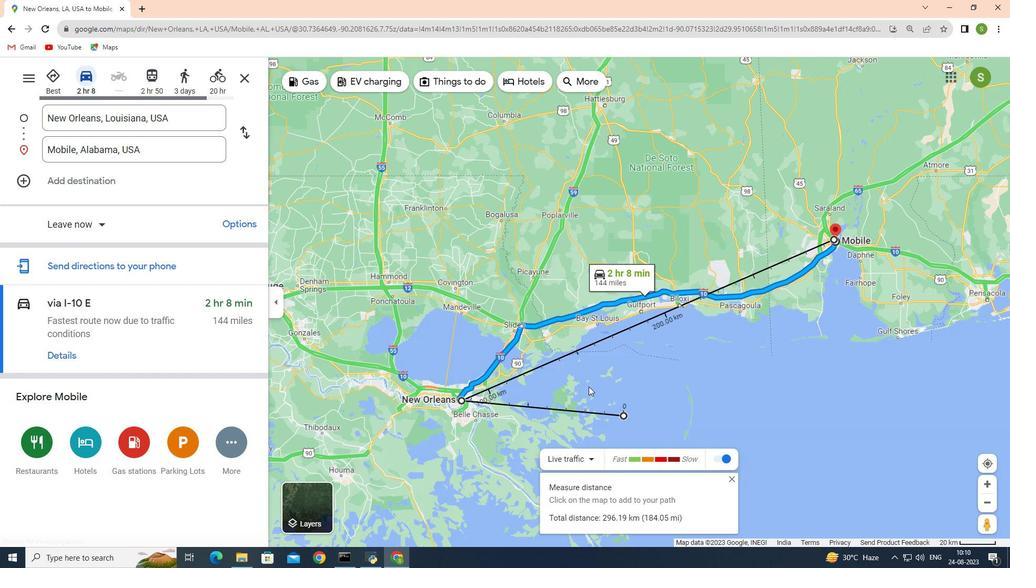 
Action: Mouse scrolled (589, 387) with delta (0, 0)
Screenshot: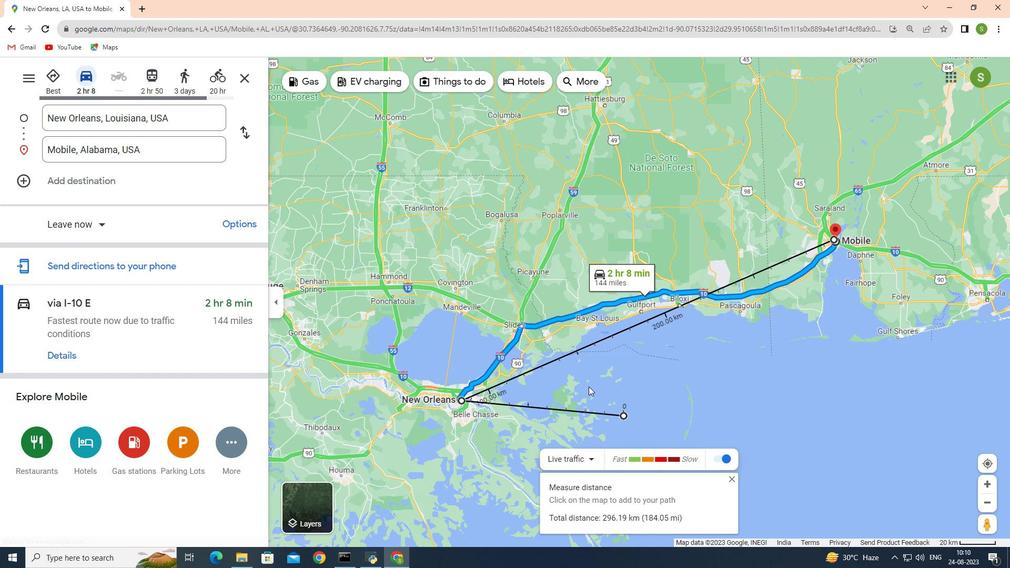 
Action: Mouse scrolled (589, 387) with delta (0, 0)
Screenshot: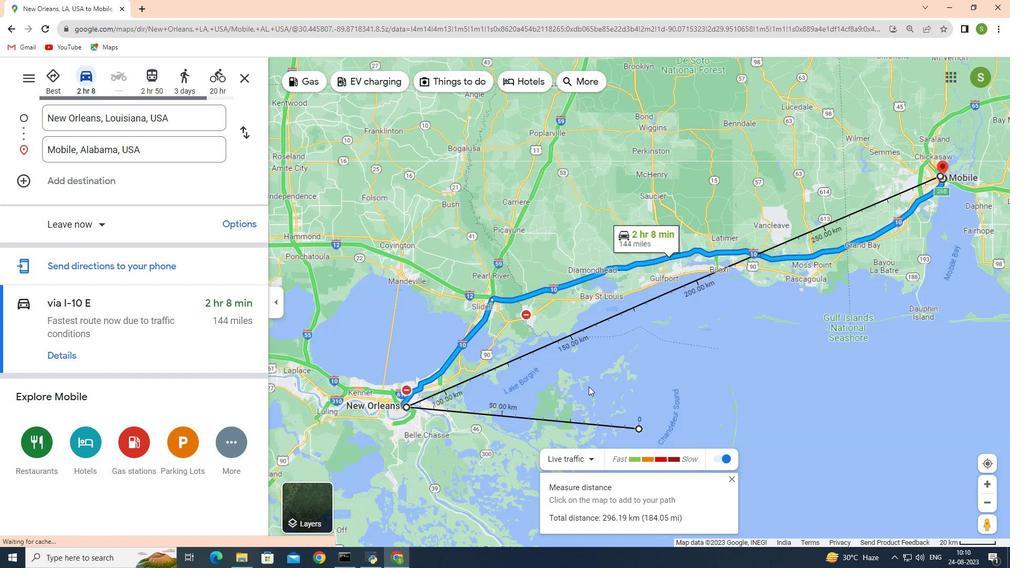 
Action: Mouse scrolled (589, 387) with delta (0, 0)
Screenshot: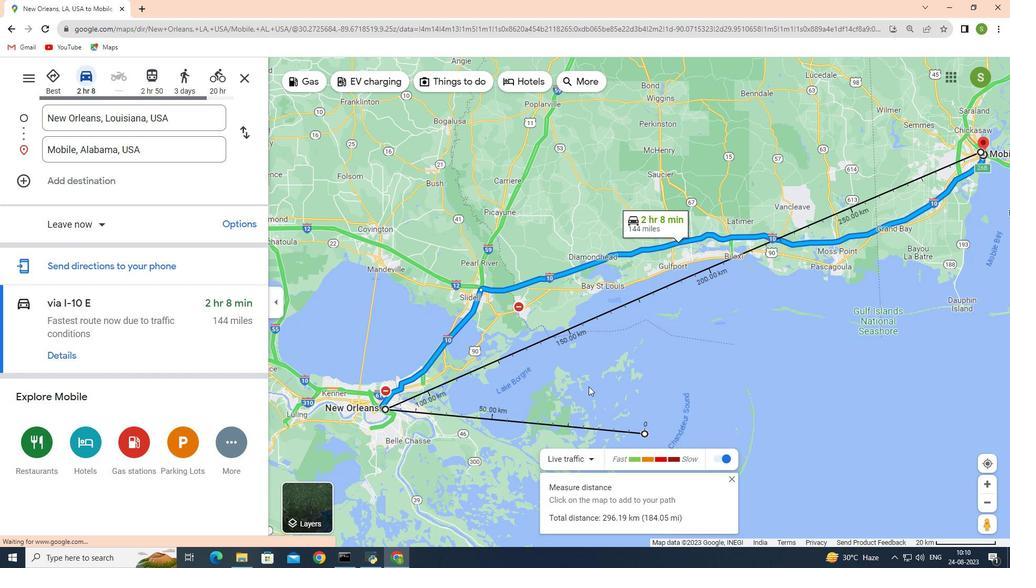 
Action: Mouse scrolled (589, 387) with delta (0, 0)
Screenshot: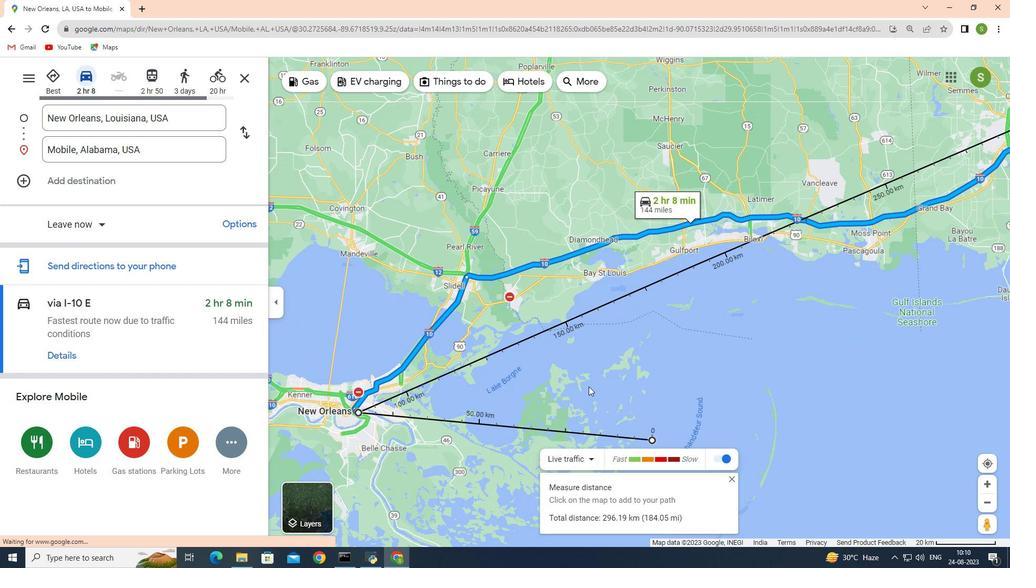 
Action: Mouse scrolled (589, 387) with delta (0, 0)
Screenshot: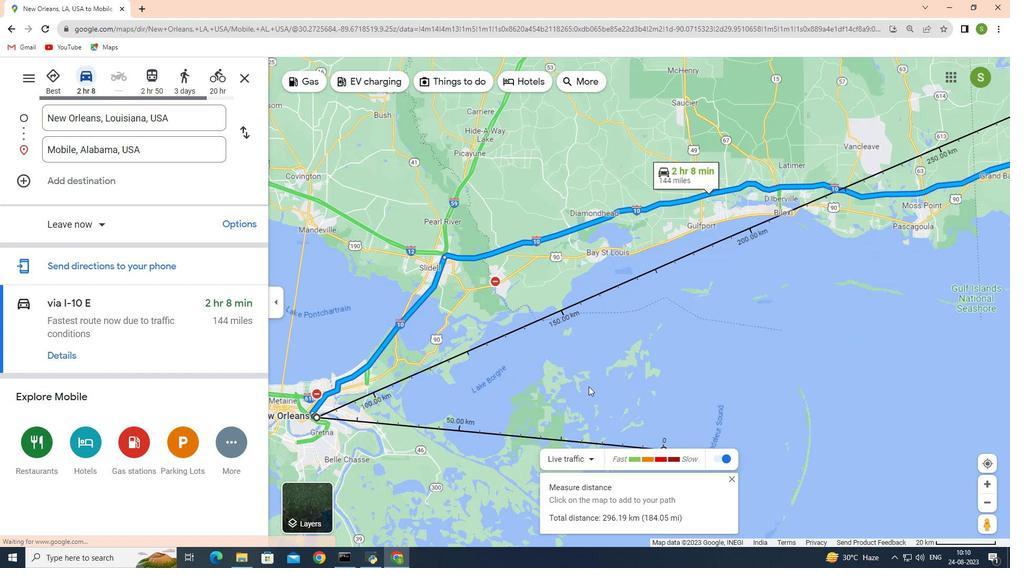 
Action: Mouse scrolled (589, 387) with delta (0, 0)
Screenshot: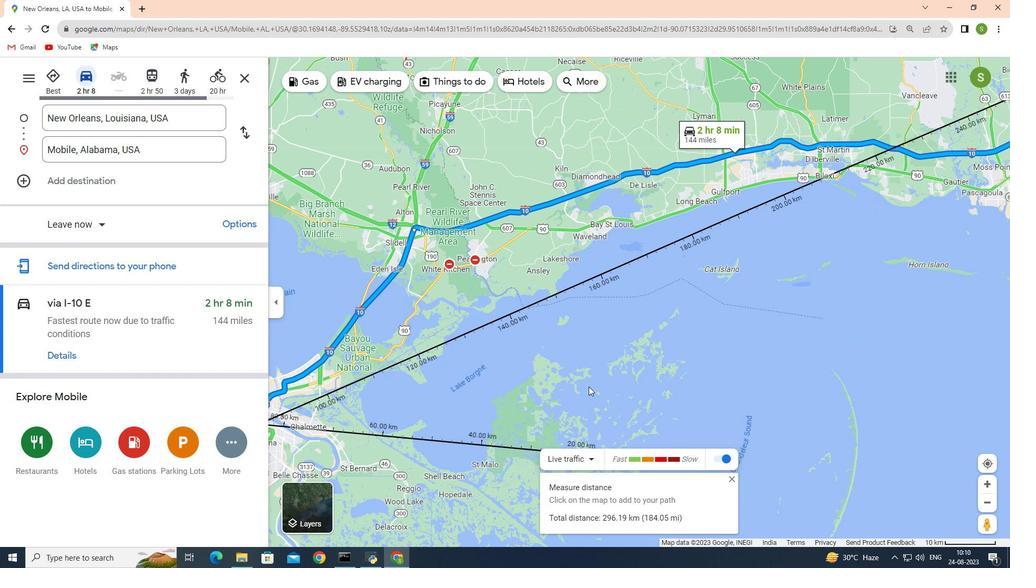 
Action: Mouse scrolled (589, 387) with delta (0, 0)
Screenshot: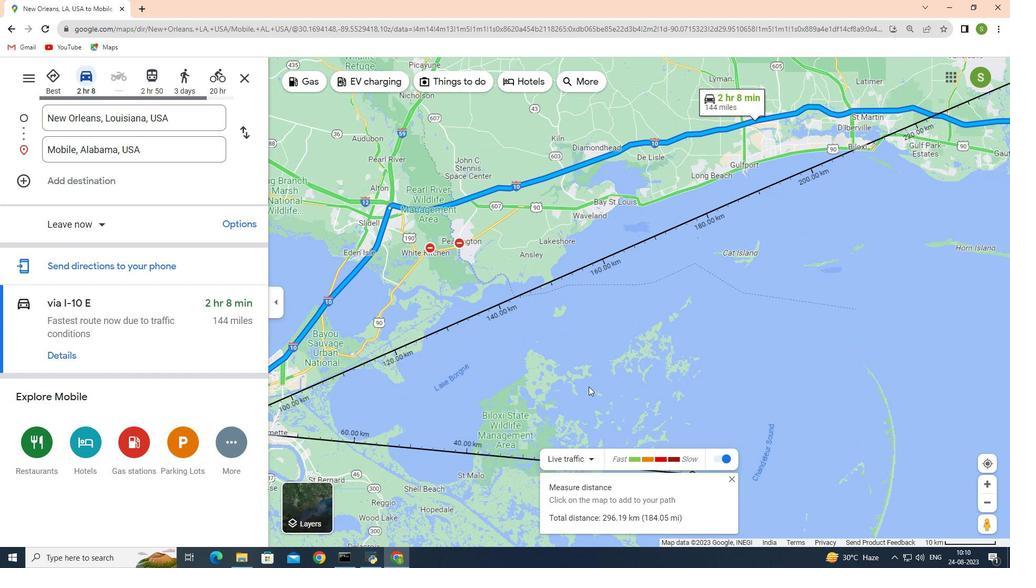 
Action: Mouse scrolled (589, 387) with delta (0, 0)
Screenshot: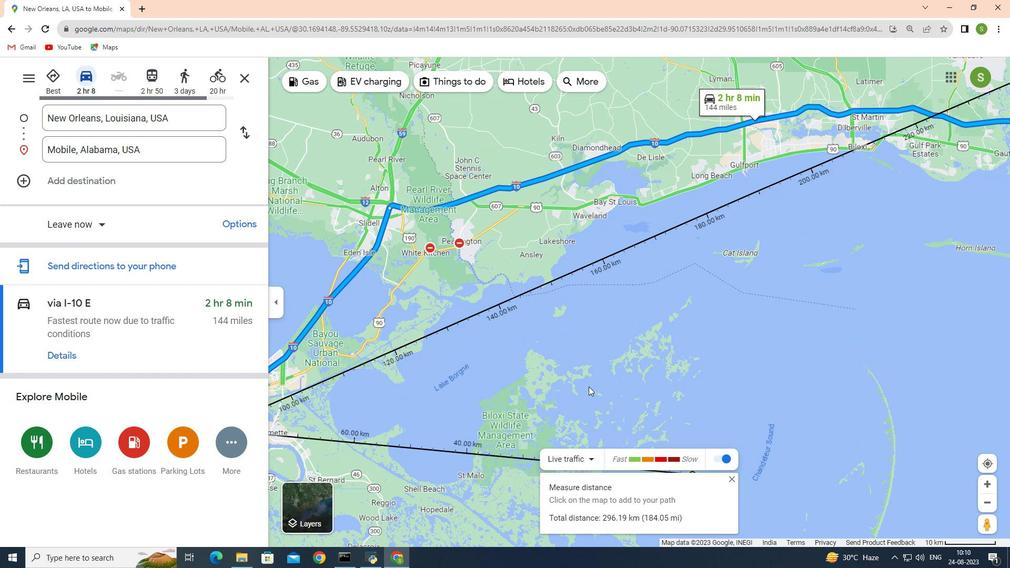 
Action: Mouse scrolled (589, 387) with delta (0, 0)
Screenshot: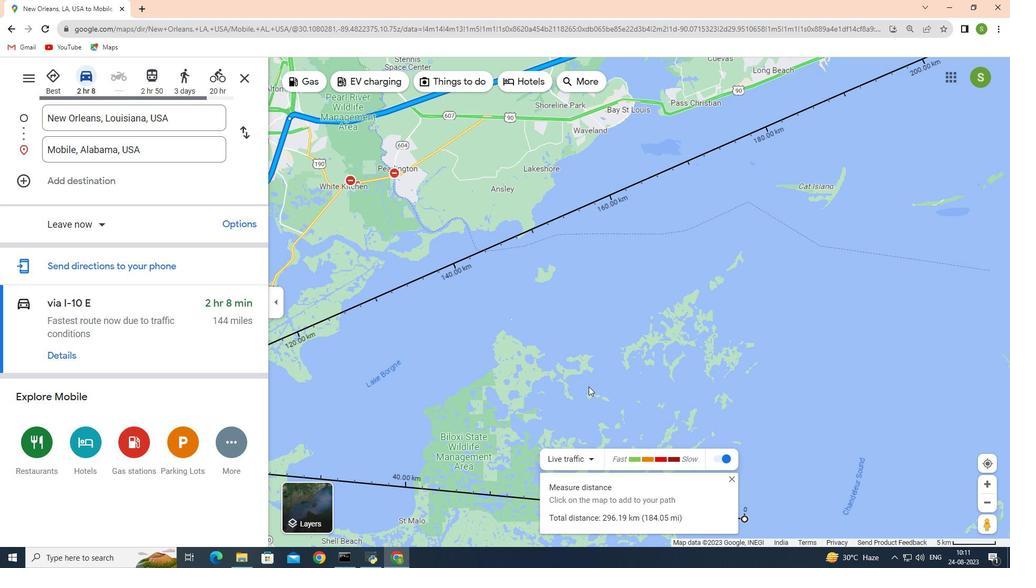 
Action: Mouse scrolled (589, 386) with delta (0, 0)
Screenshot: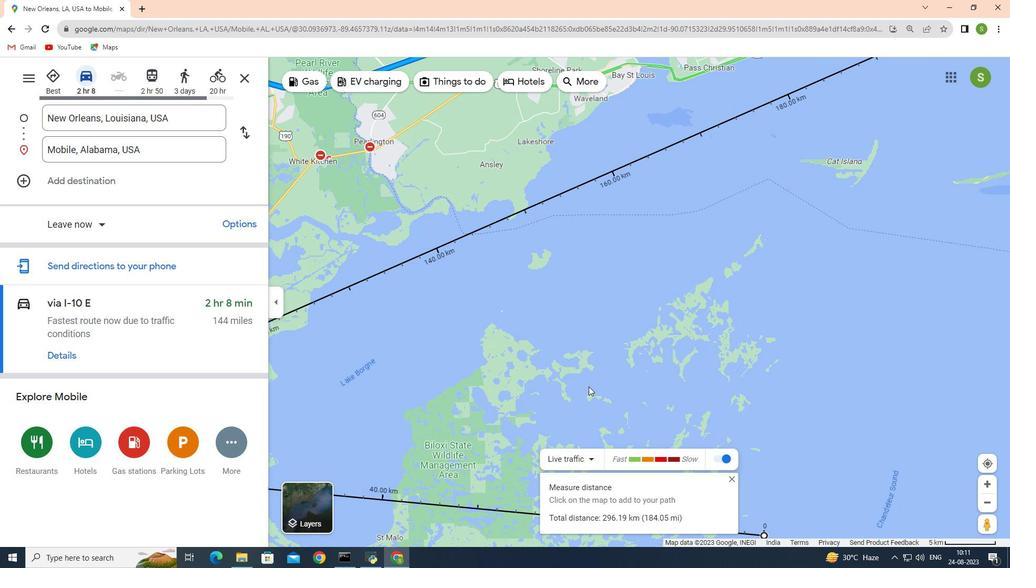 
